 Task: Add Sprouts Original Apple Sauce Cups to the cart.
Action: Mouse moved to (18, 79)
Screenshot: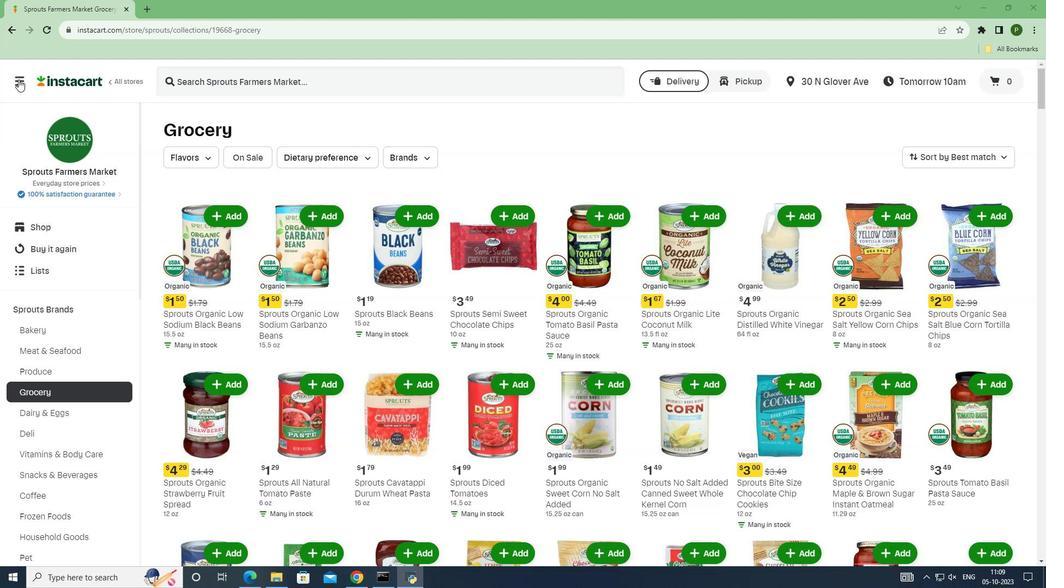 
Action: Mouse pressed left at (18, 79)
Screenshot: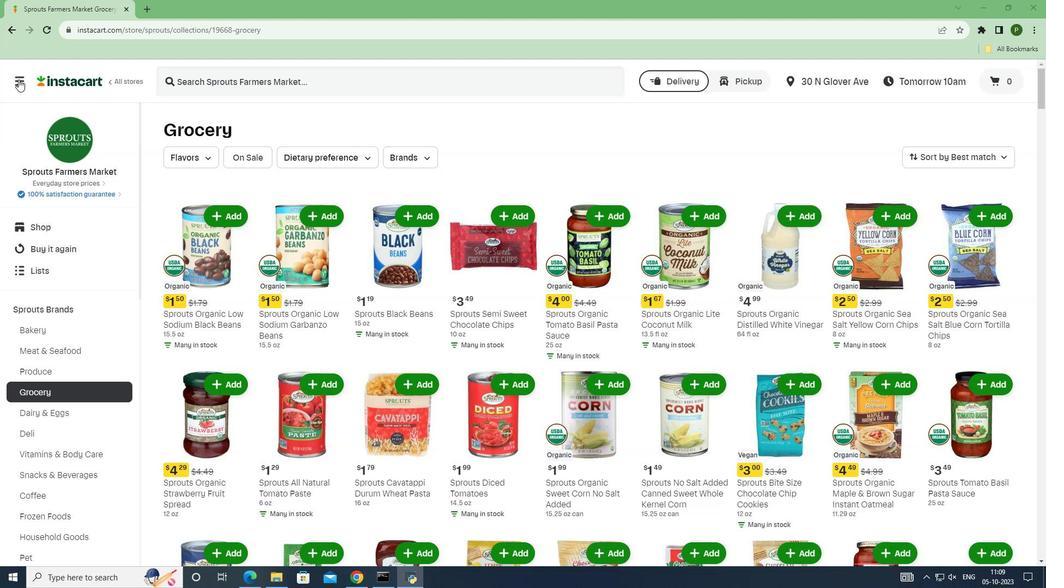 
Action: Mouse moved to (25, 301)
Screenshot: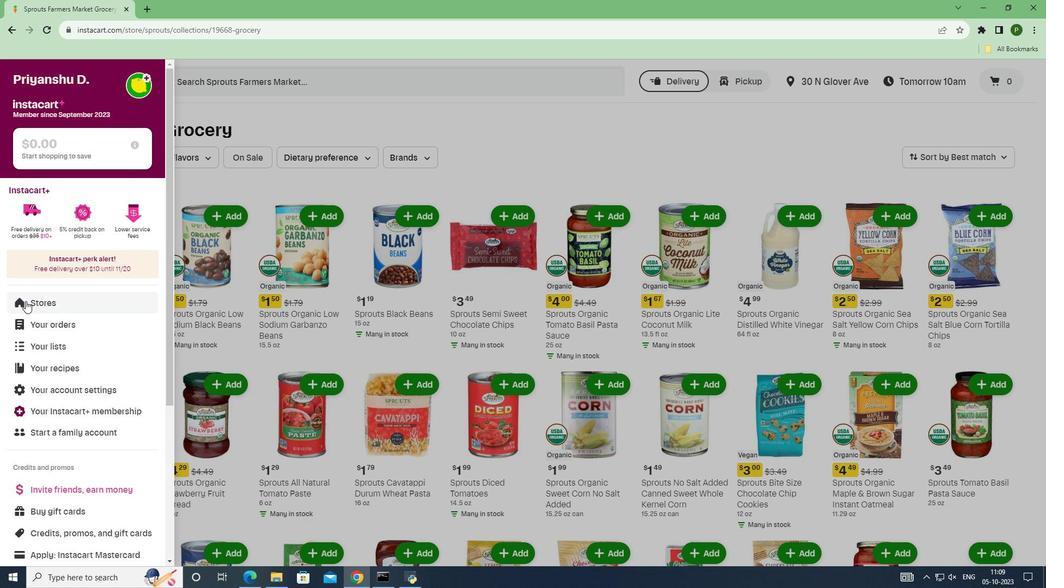 
Action: Mouse pressed left at (25, 301)
Screenshot: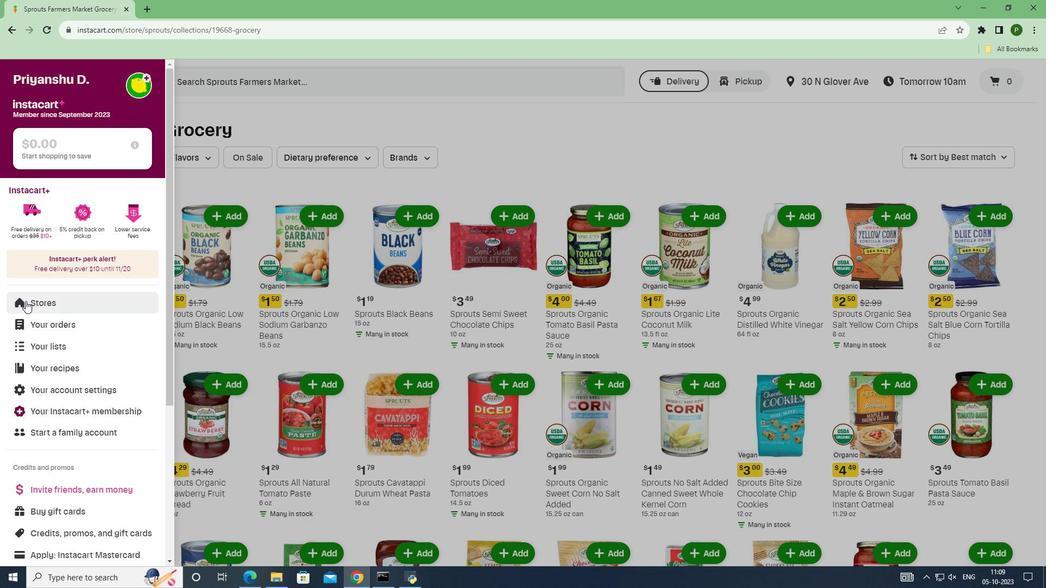 
Action: Mouse moved to (250, 125)
Screenshot: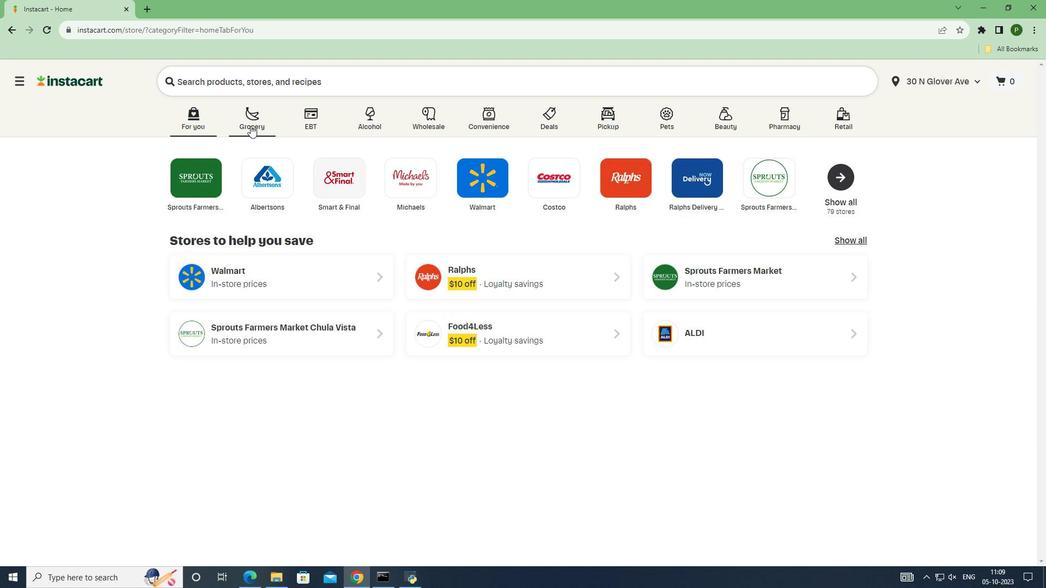 
Action: Mouse pressed left at (250, 125)
Screenshot: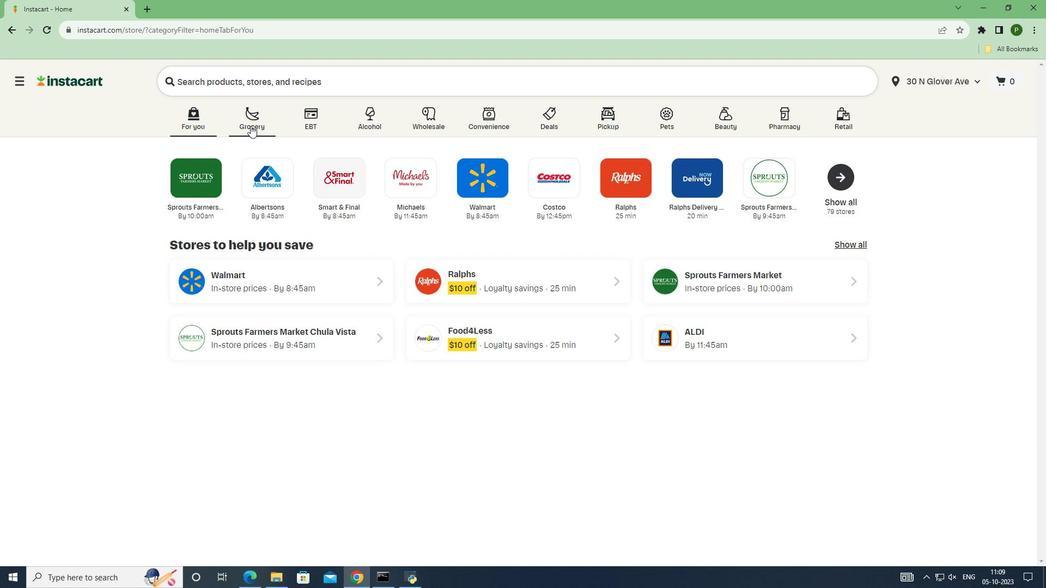 
Action: Mouse moved to (676, 251)
Screenshot: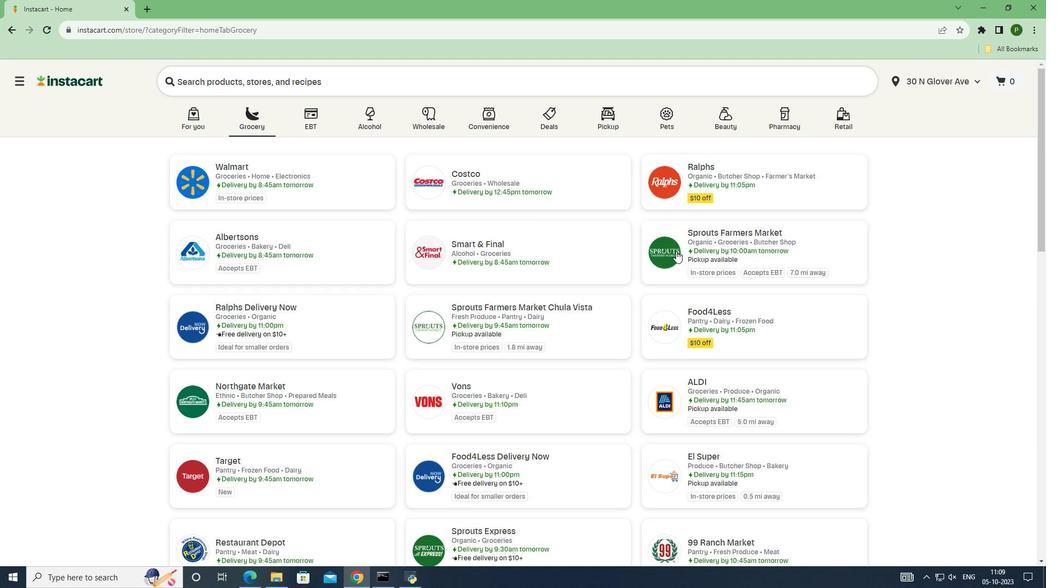 
Action: Mouse pressed left at (676, 251)
Screenshot: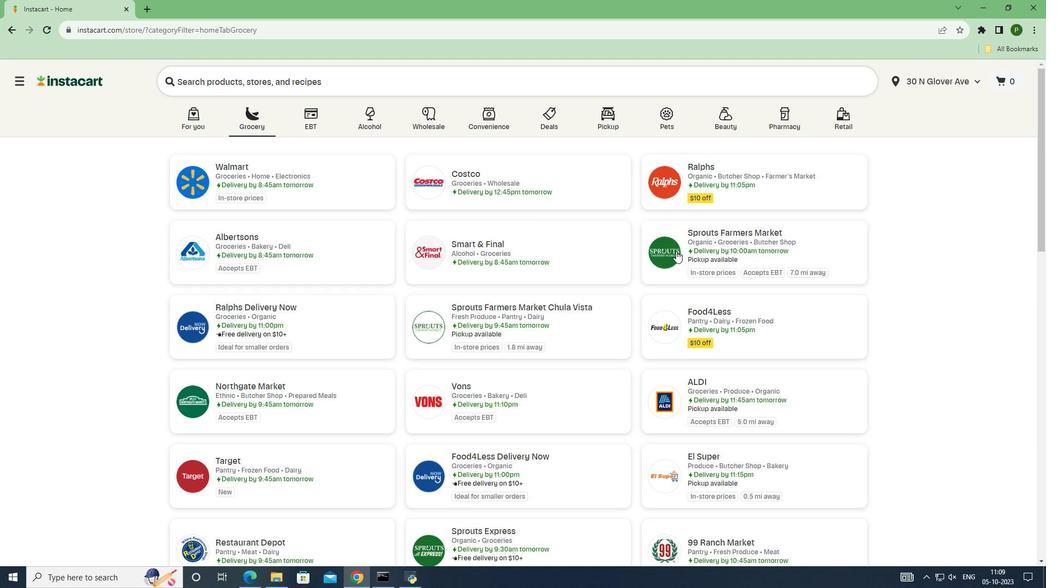 
Action: Mouse moved to (89, 312)
Screenshot: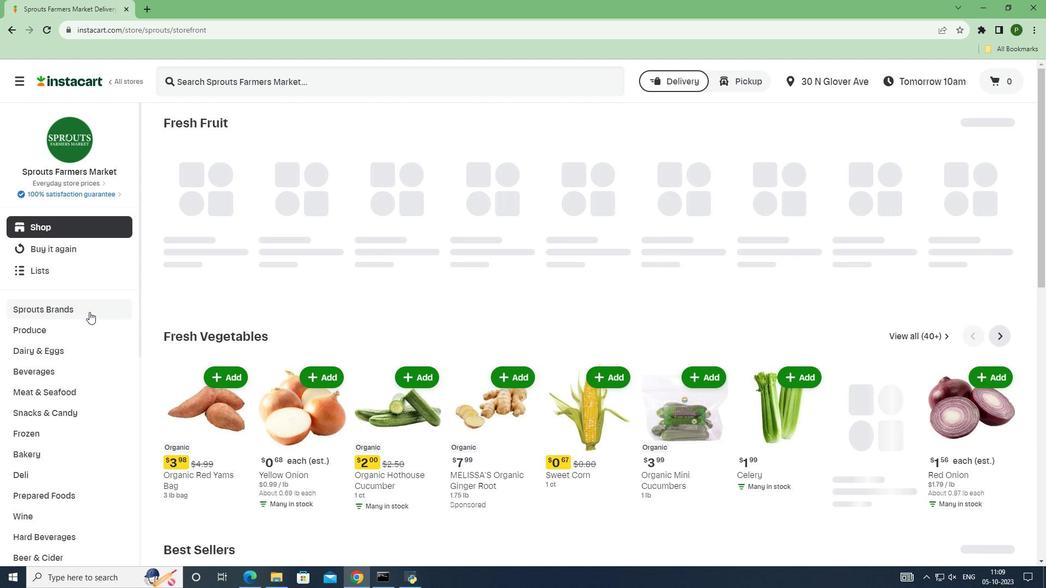 
Action: Mouse pressed left at (89, 312)
Screenshot: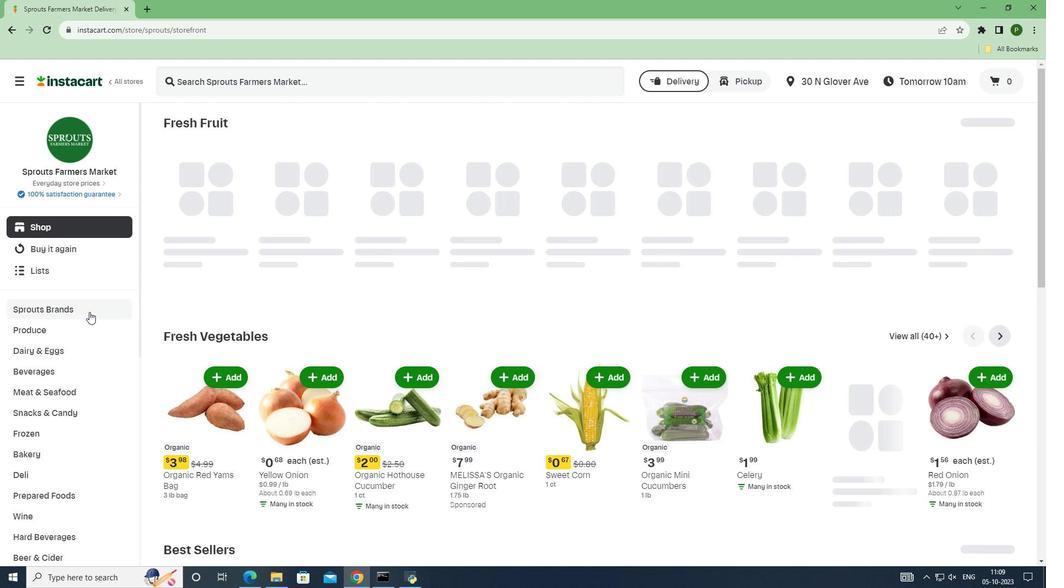 
Action: Mouse moved to (73, 399)
Screenshot: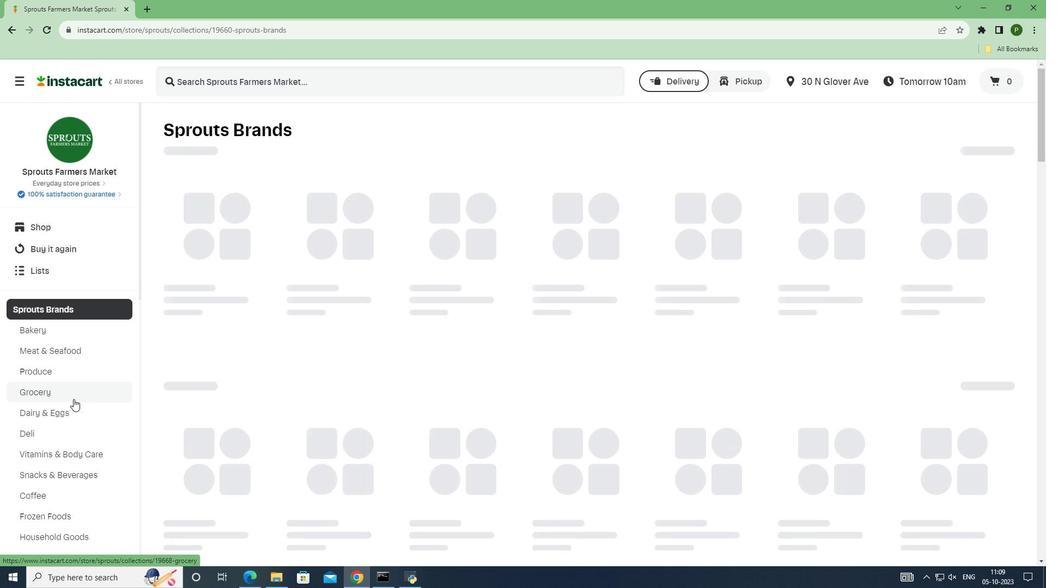 
Action: Mouse pressed left at (73, 399)
Screenshot: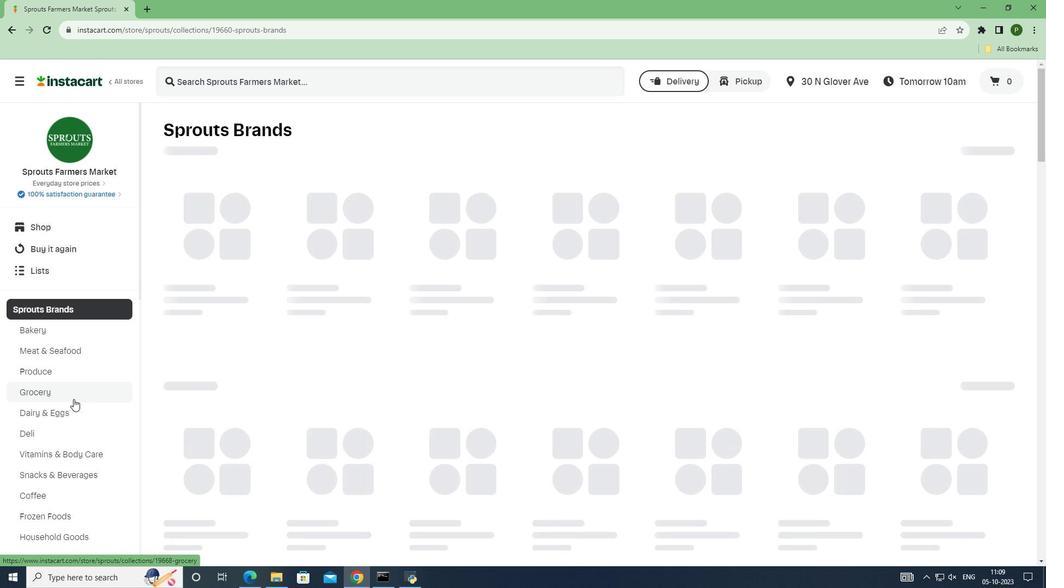 
Action: Mouse moved to (216, 246)
Screenshot: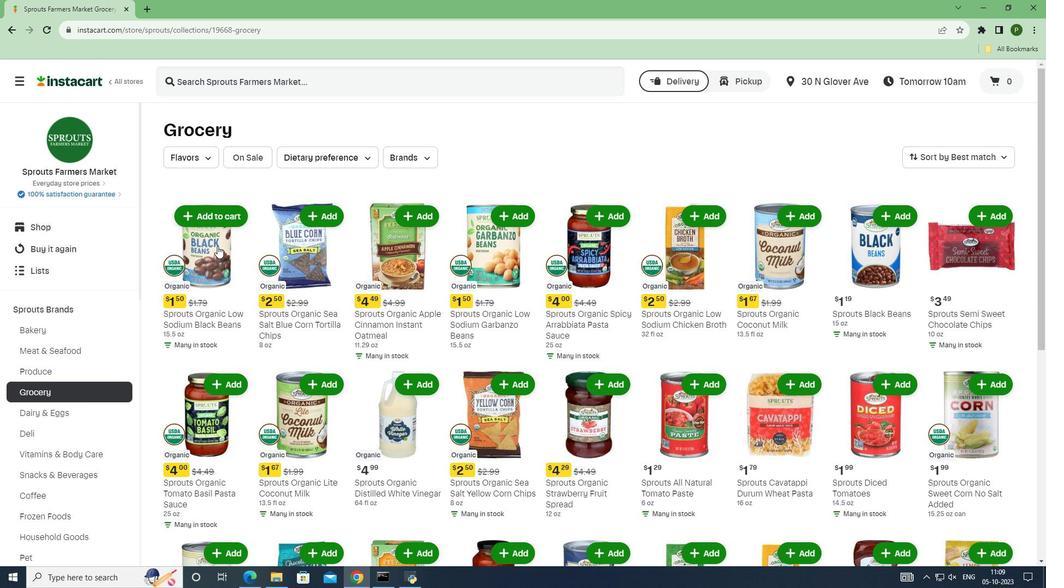 
Action: Mouse scrolled (216, 245) with delta (0, 0)
Screenshot: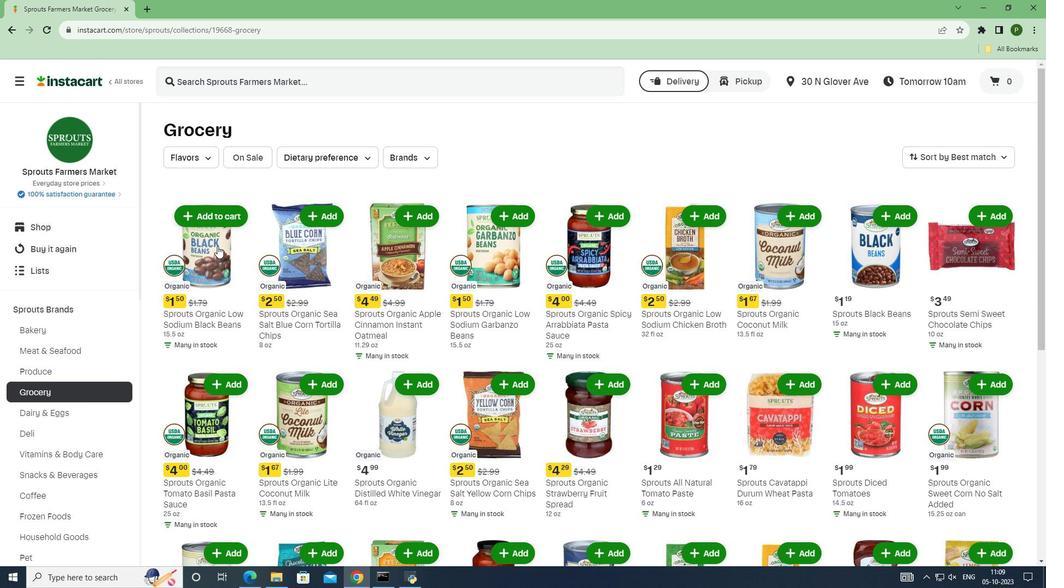 
Action: Mouse moved to (218, 247)
Screenshot: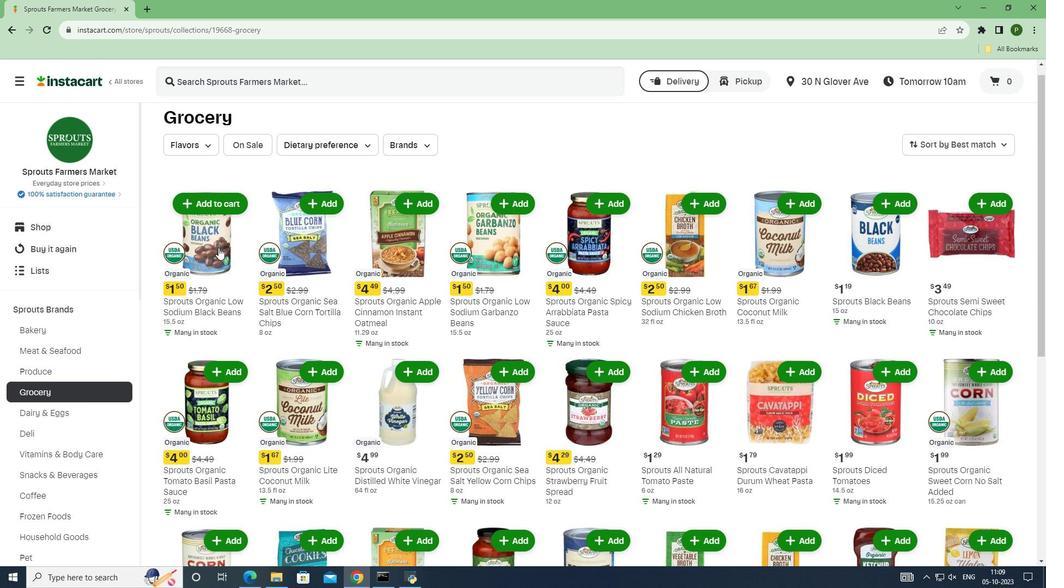 
Action: Mouse scrolled (218, 247) with delta (0, 0)
Screenshot: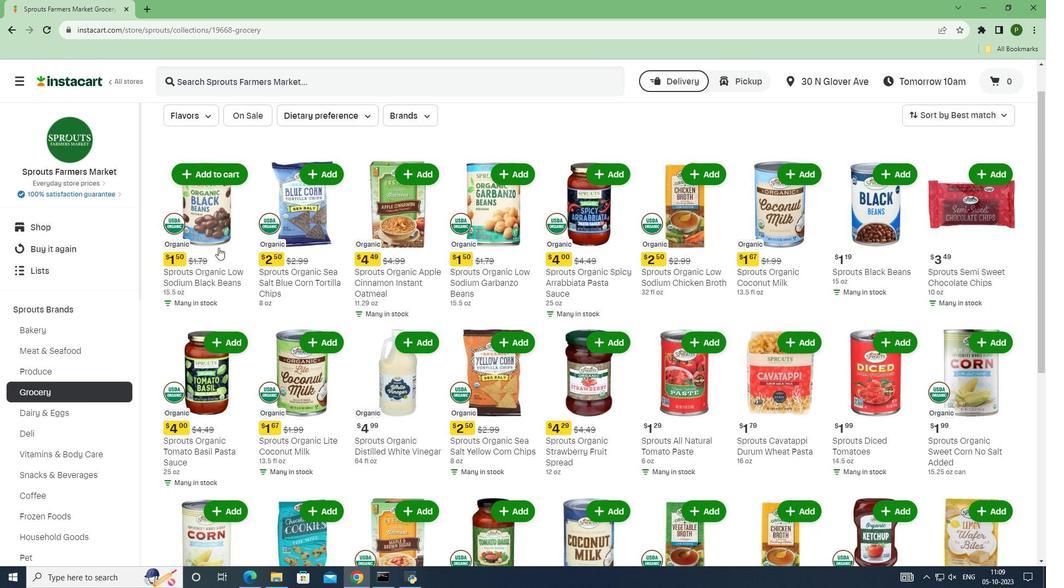 
Action: Mouse moved to (260, 264)
Screenshot: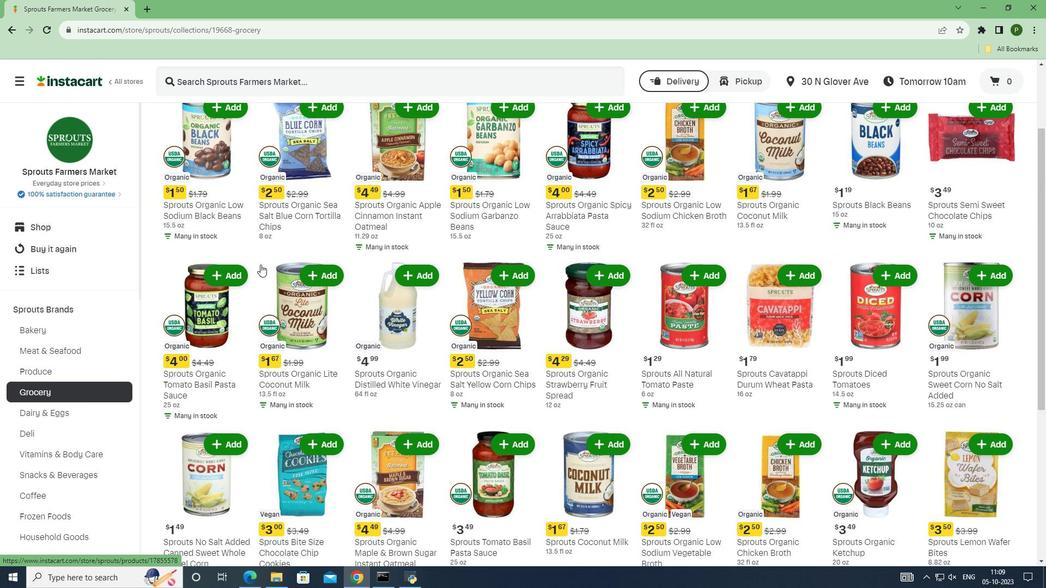 
Action: Mouse scrolled (260, 264) with delta (0, 0)
Screenshot: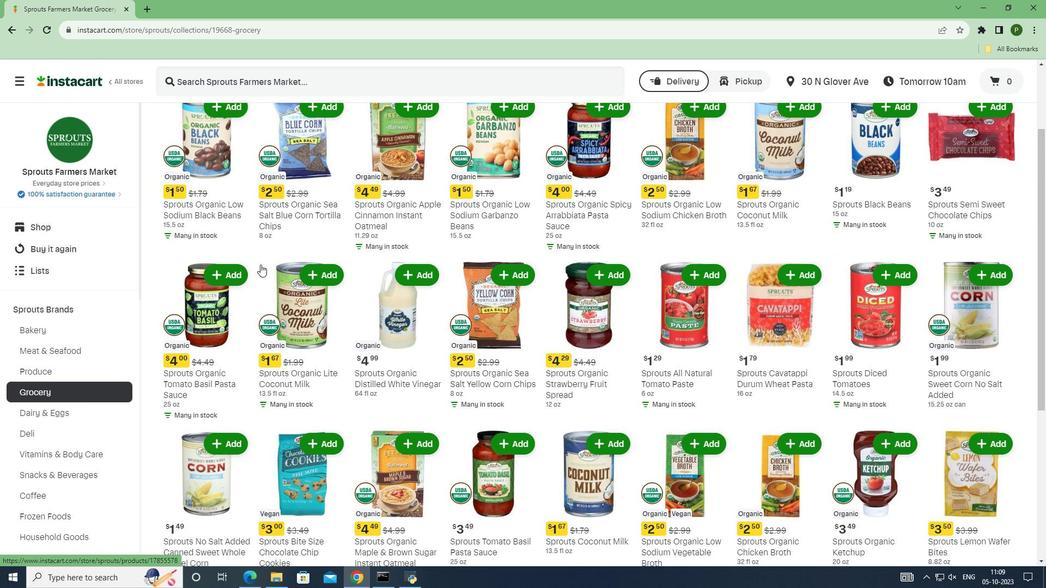 
Action: Mouse scrolled (260, 264) with delta (0, 0)
Screenshot: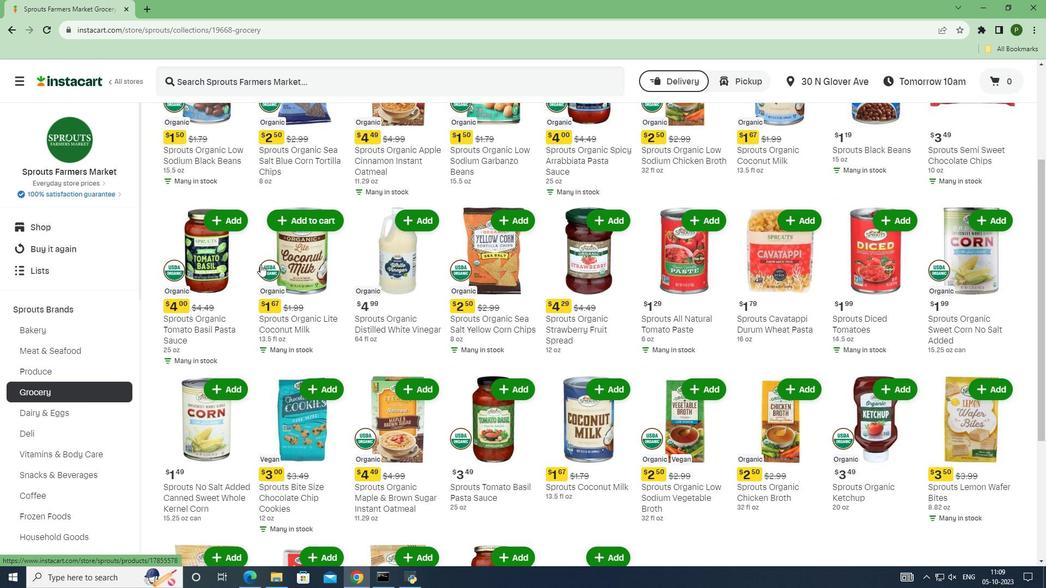 
Action: Mouse scrolled (260, 264) with delta (0, 0)
Screenshot: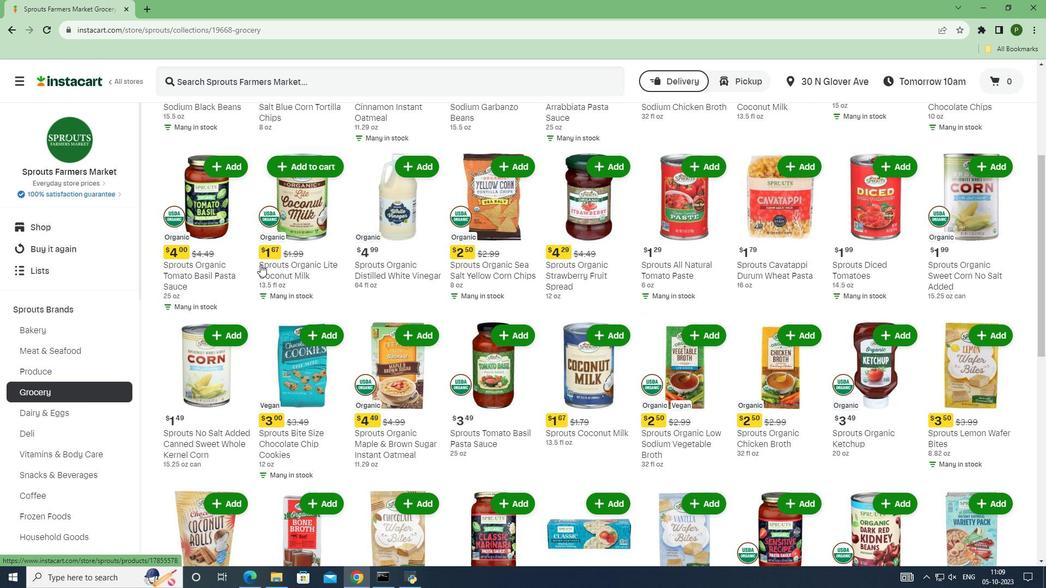 
Action: Mouse moved to (260, 264)
Screenshot: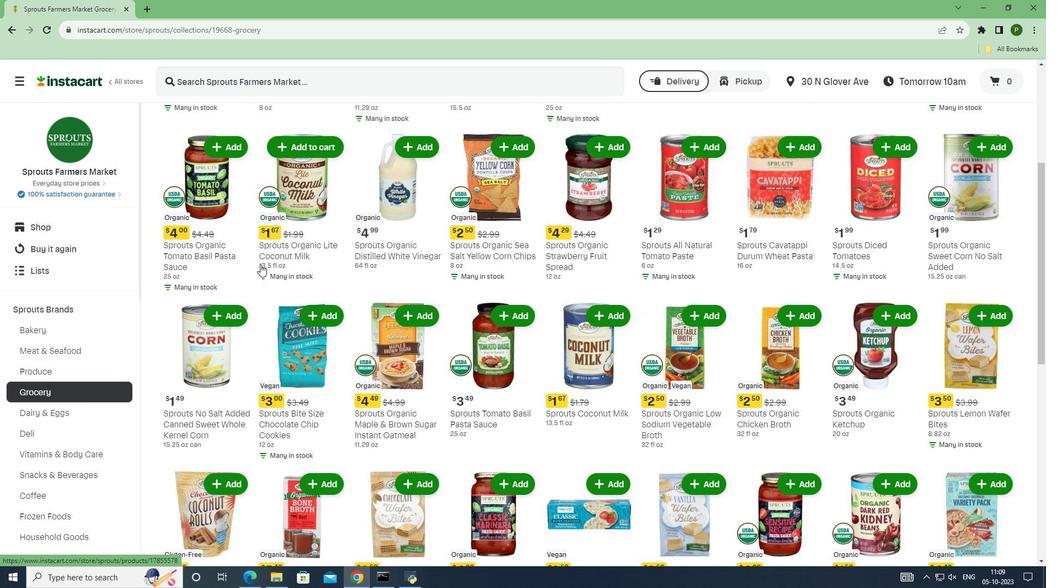 
Action: Mouse scrolled (260, 264) with delta (0, 0)
Screenshot: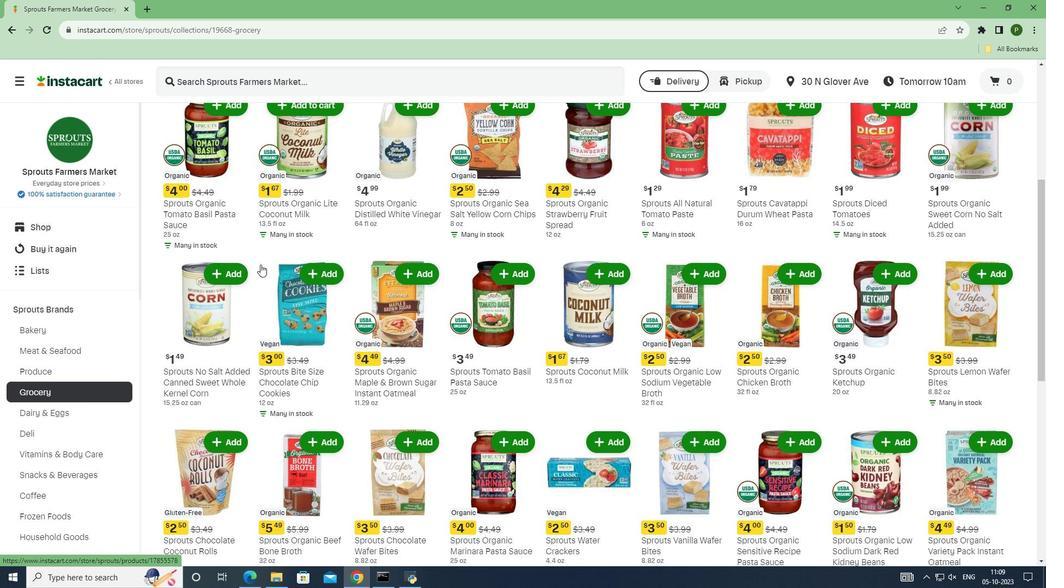 
Action: Mouse scrolled (260, 264) with delta (0, 0)
Screenshot: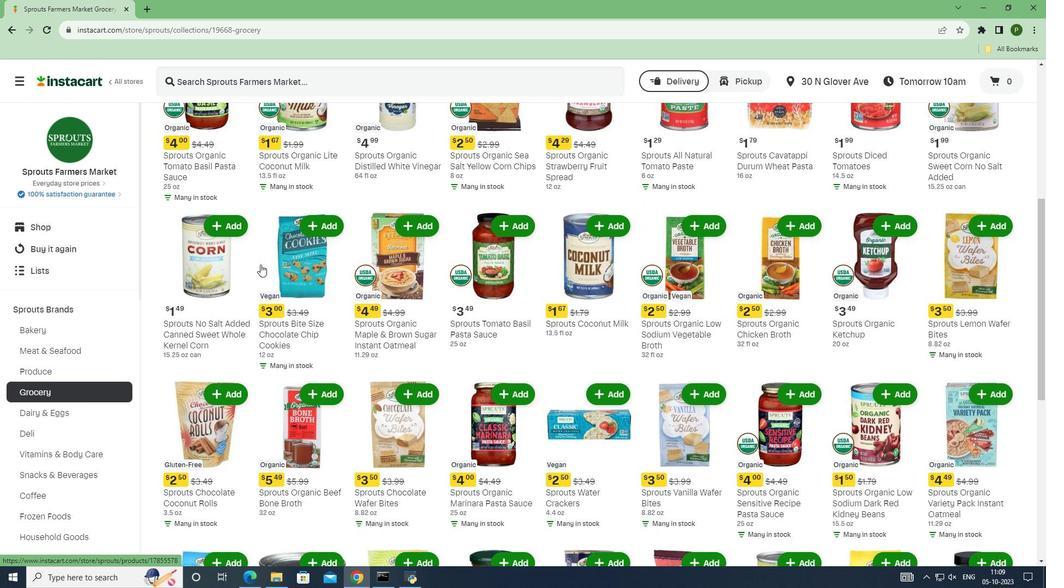 
Action: Mouse scrolled (260, 264) with delta (0, 0)
Screenshot: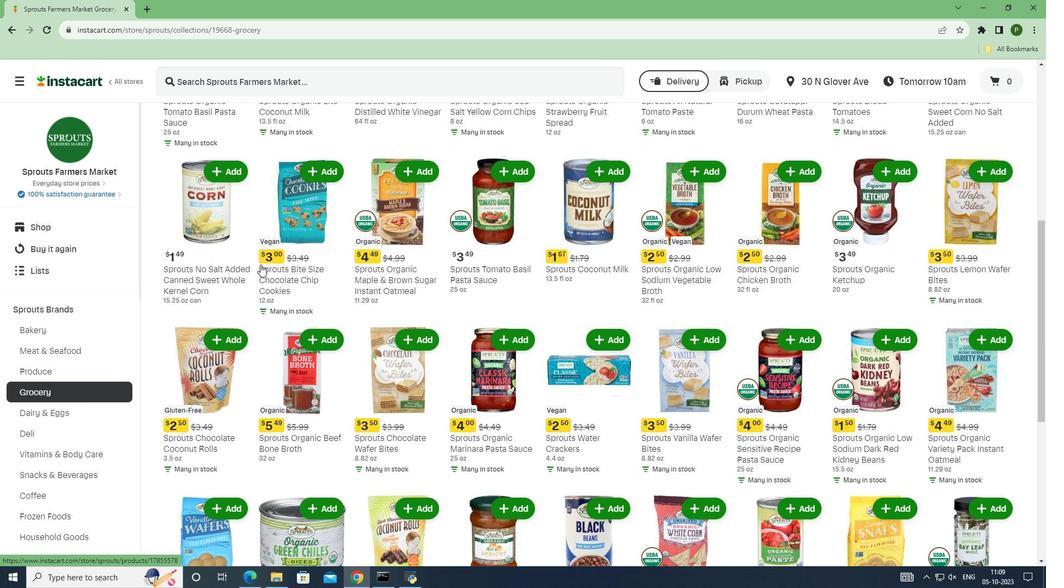 
Action: Mouse scrolled (260, 264) with delta (0, 0)
Screenshot: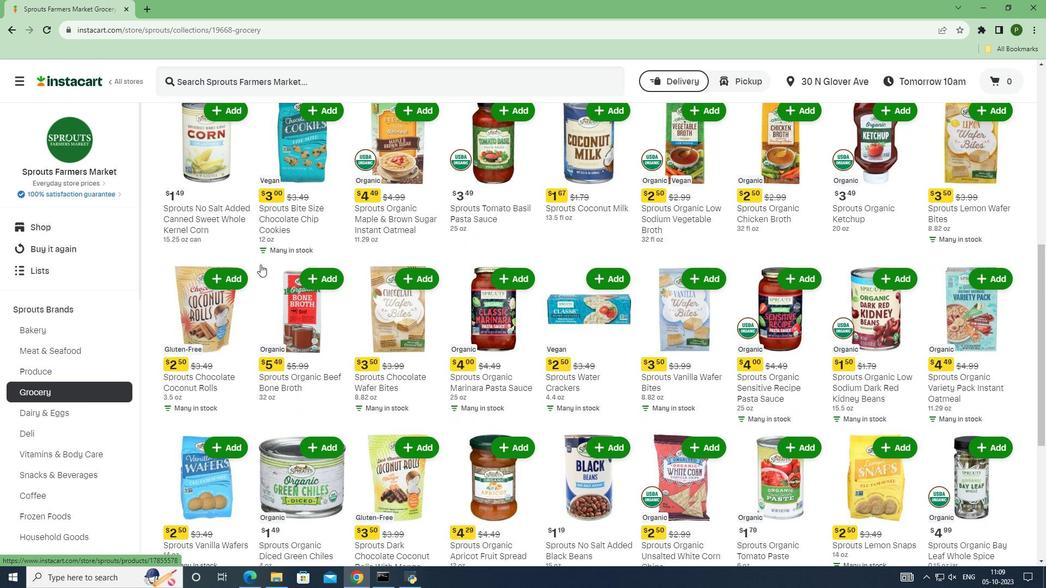 
Action: Mouse scrolled (260, 264) with delta (0, 0)
Screenshot: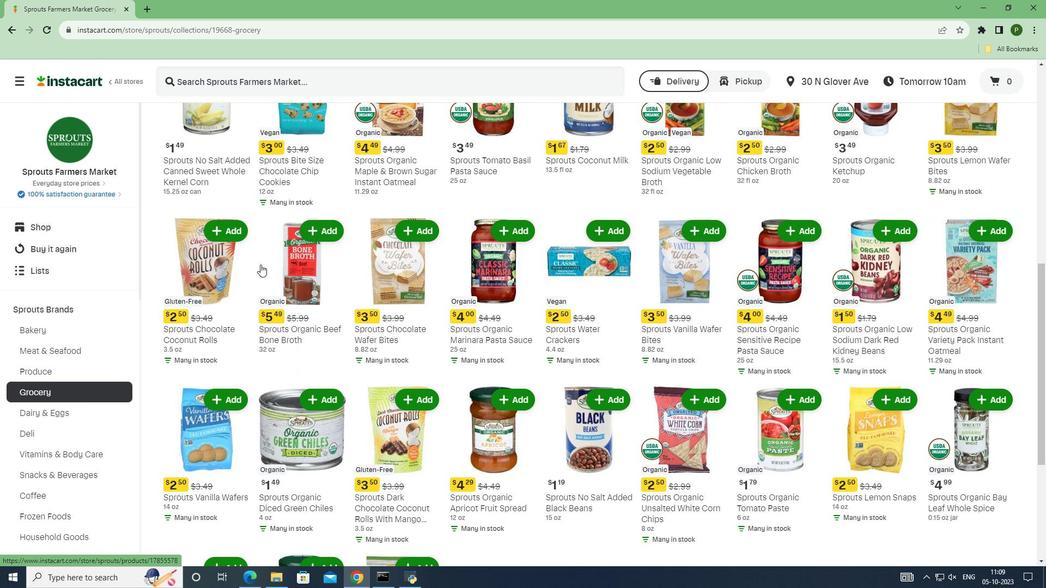 
Action: Mouse scrolled (260, 264) with delta (0, 0)
Screenshot: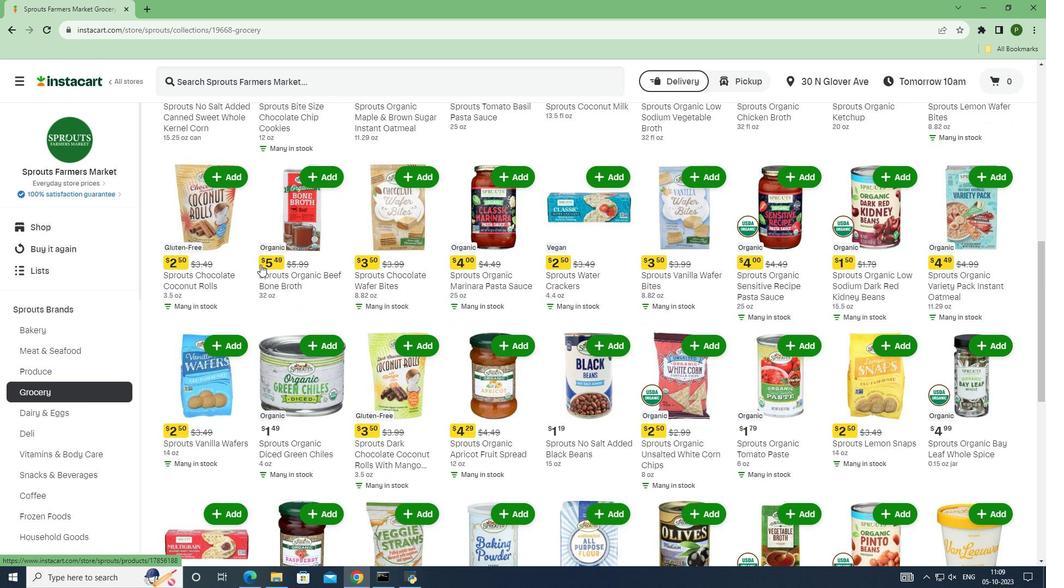 
Action: Mouse scrolled (260, 264) with delta (0, 0)
Screenshot: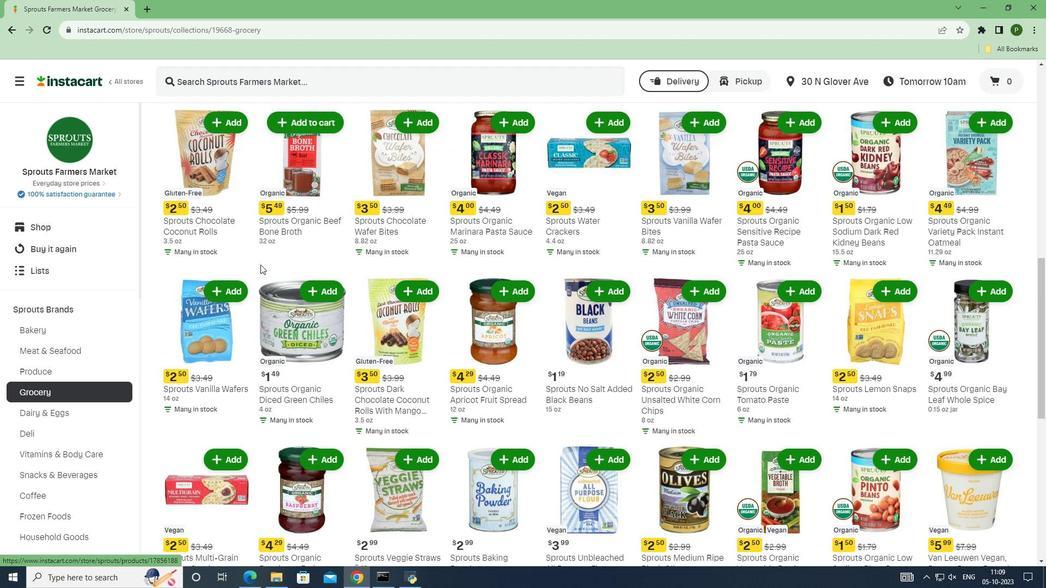 
Action: Mouse scrolled (260, 264) with delta (0, 0)
Screenshot: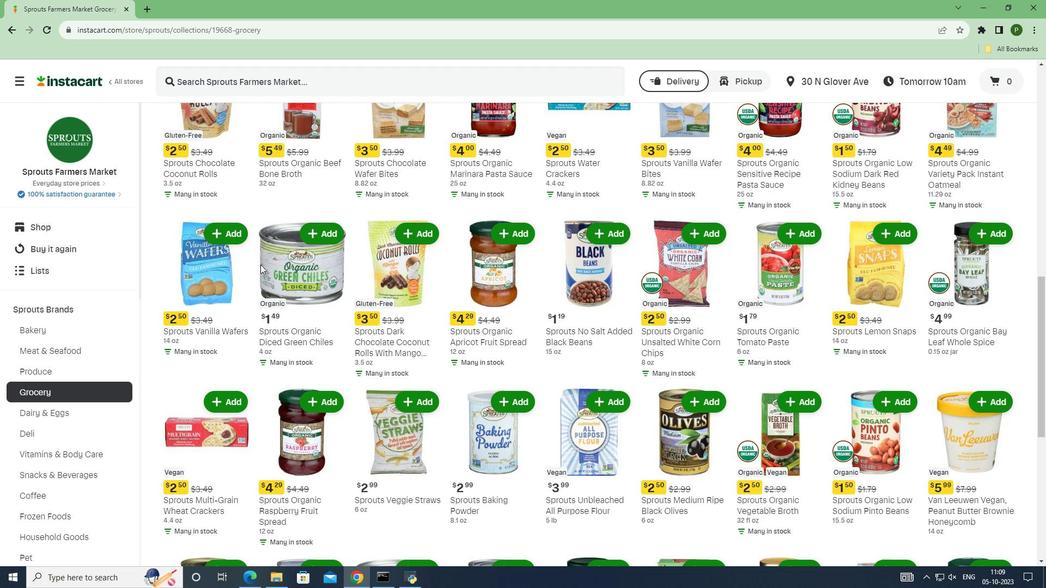 
Action: Mouse scrolled (260, 264) with delta (0, 0)
Screenshot: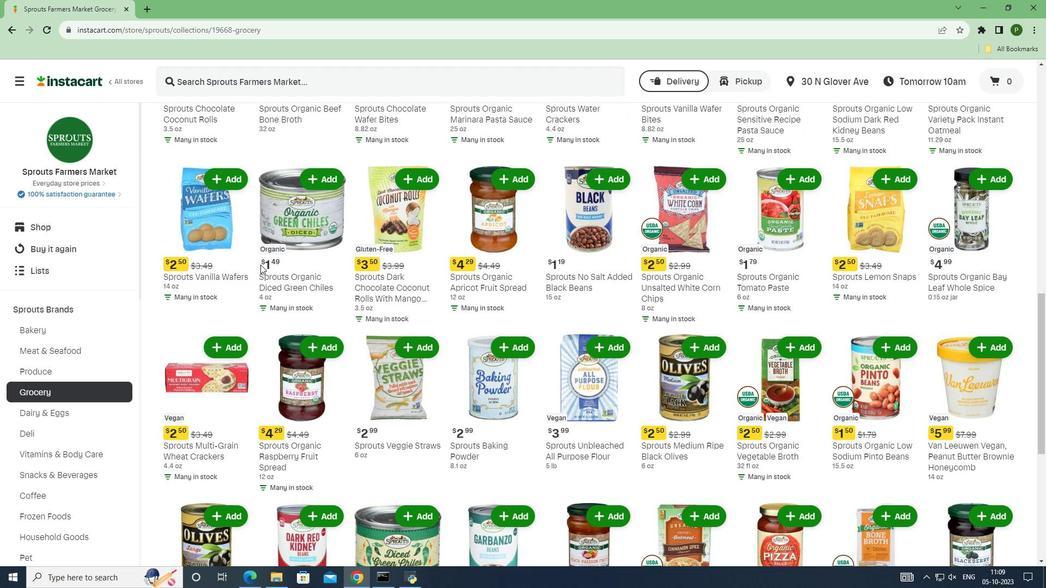 
Action: Mouse scrolled (260, 264) with delta (0, 0)
Screenshot: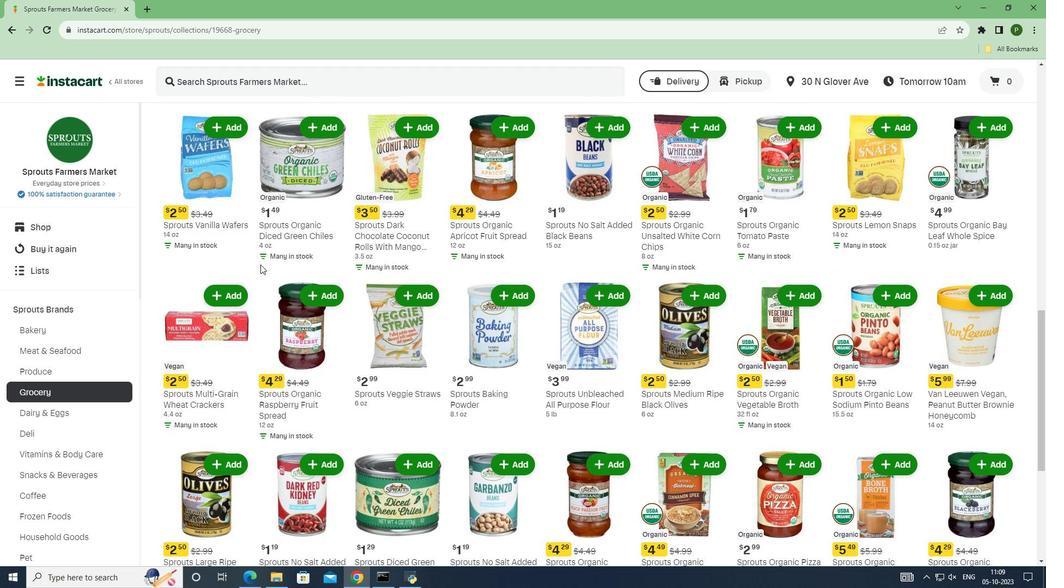 
Action: Mouse scrolled (260, 264) with delta (0, 0)
Screenshot: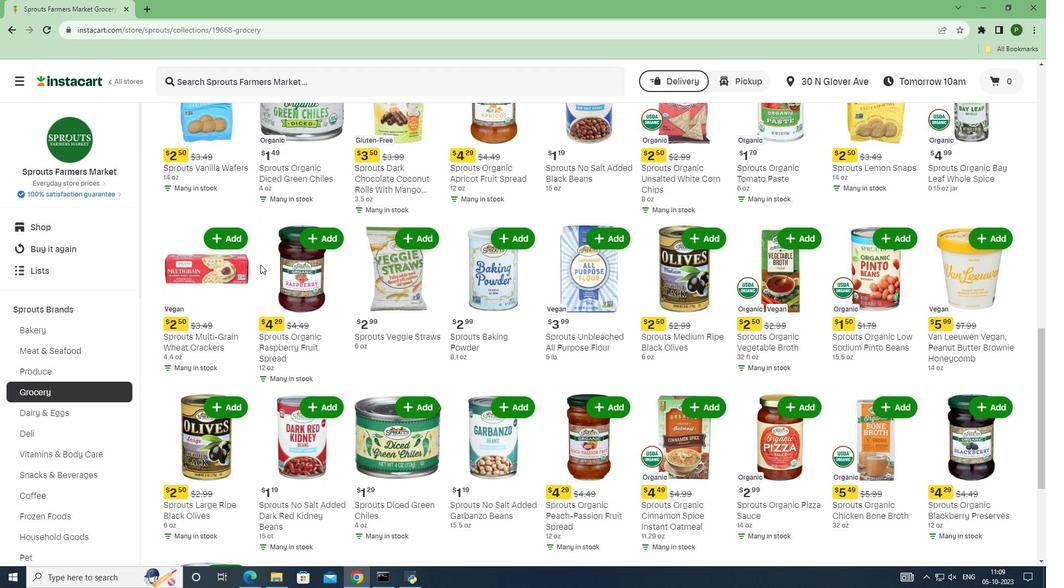
Action: Mouse scrolled (260, 264) with delta (0, 0)
Screenshot: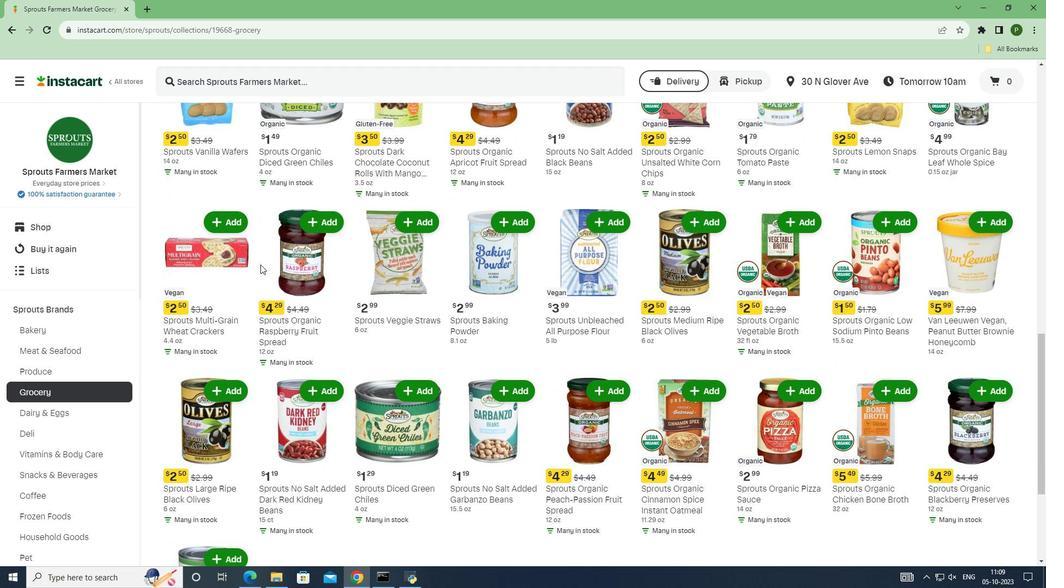 
Action: Mouse scrolled (260, 264) with delta (0, 0)
Screenshot: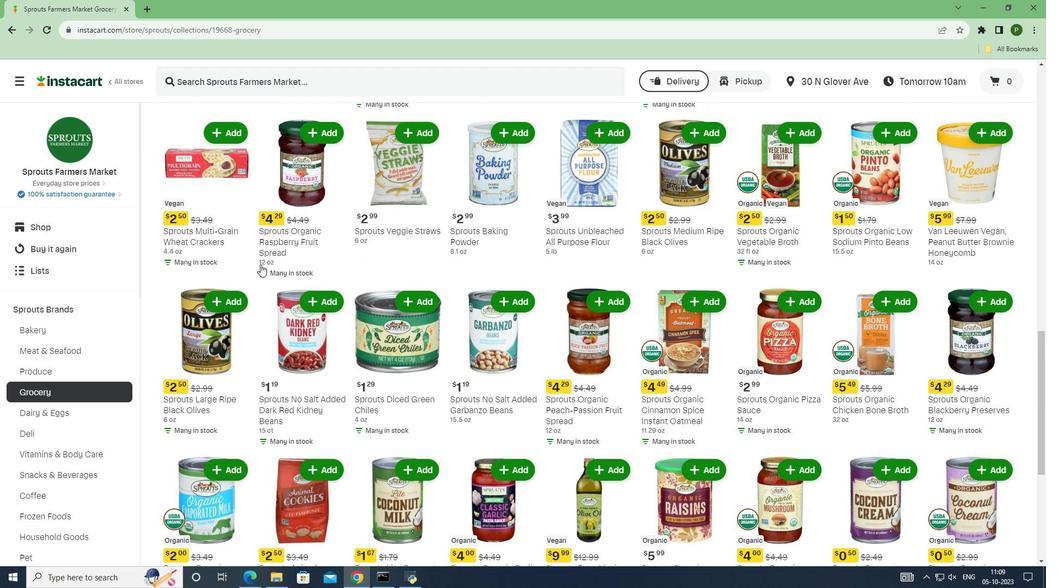 
Action: Mouse scrolled (260, 264) with delta (0, 0)
Screenshot: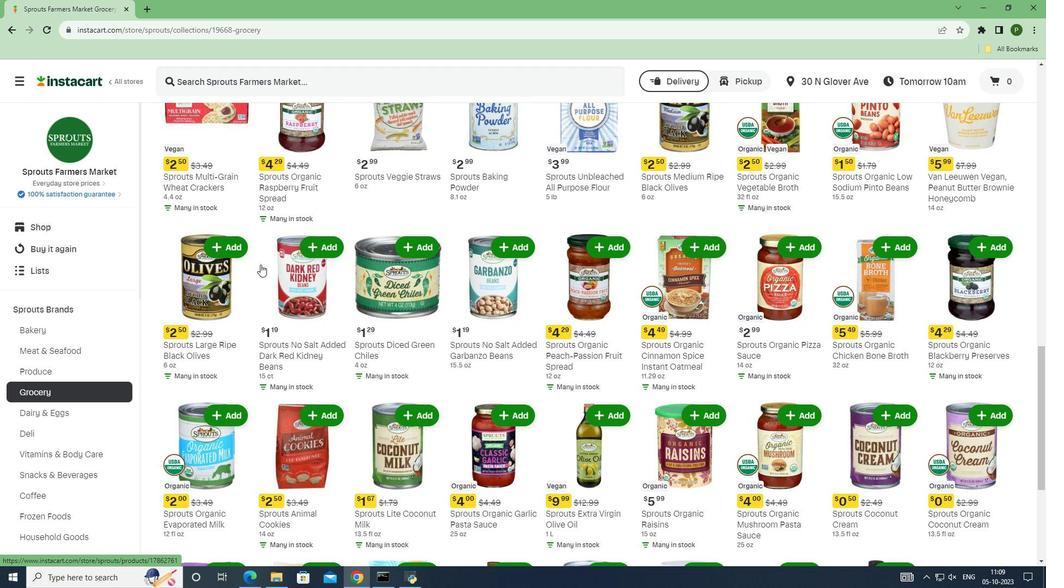 
Action: Mouse scrolled (260, 264) with delta (0, 0)
Screenshot: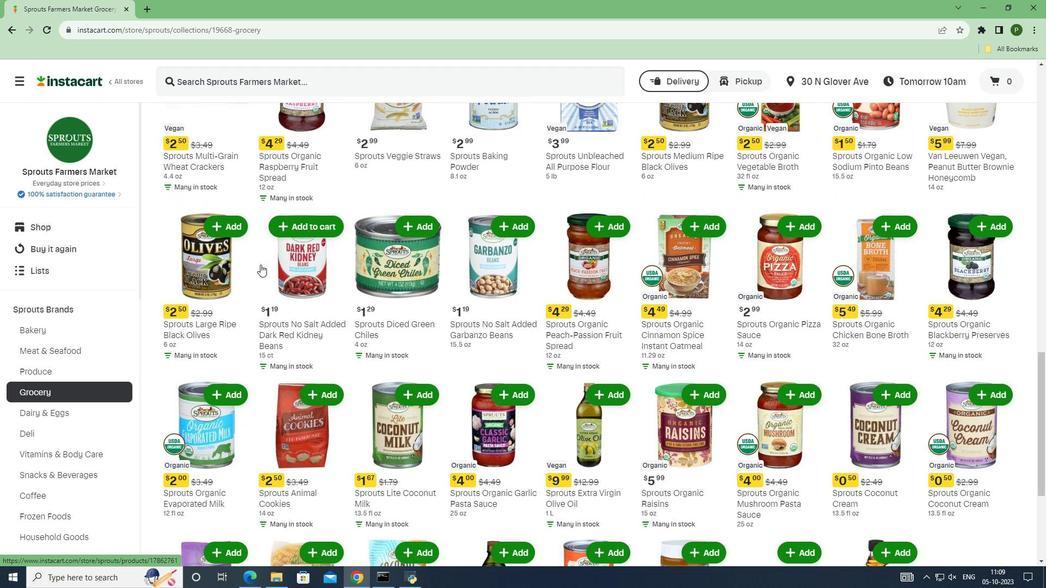 
Action: Mouse scrolled (260, 264) with delta (0, 0)
Screenshot: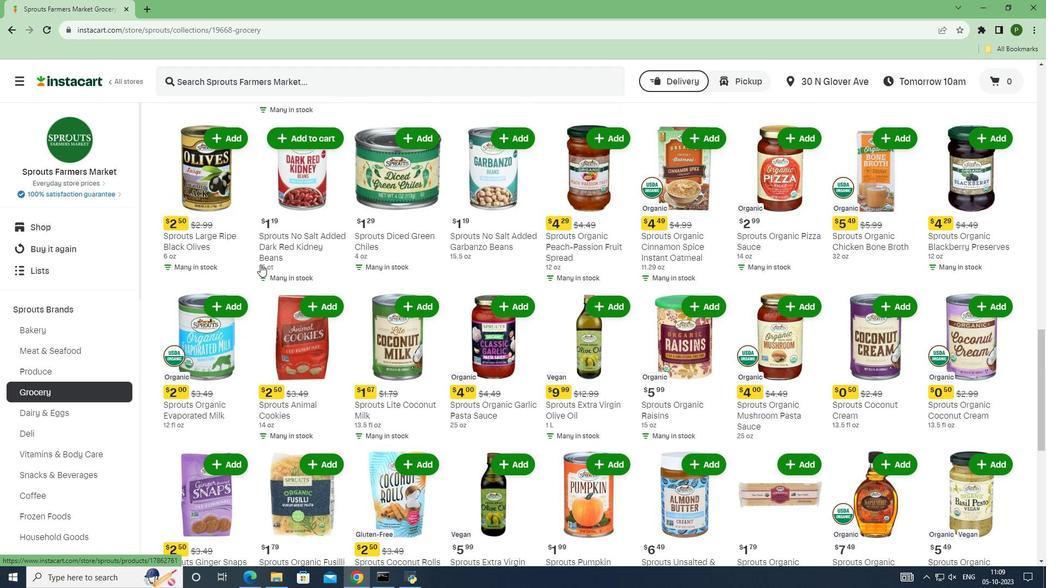 
Action: Mouse scrolled (260, 264) with delta (0, 0)
Screenshot: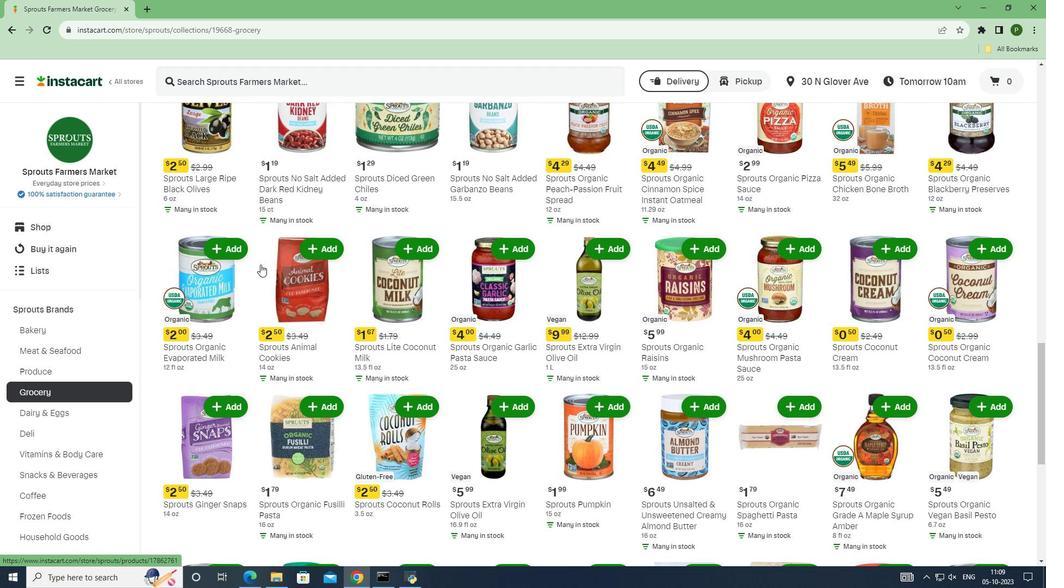 
Action: Mouse scrolled (260, 264) with delta (0, 0)
Screenshot: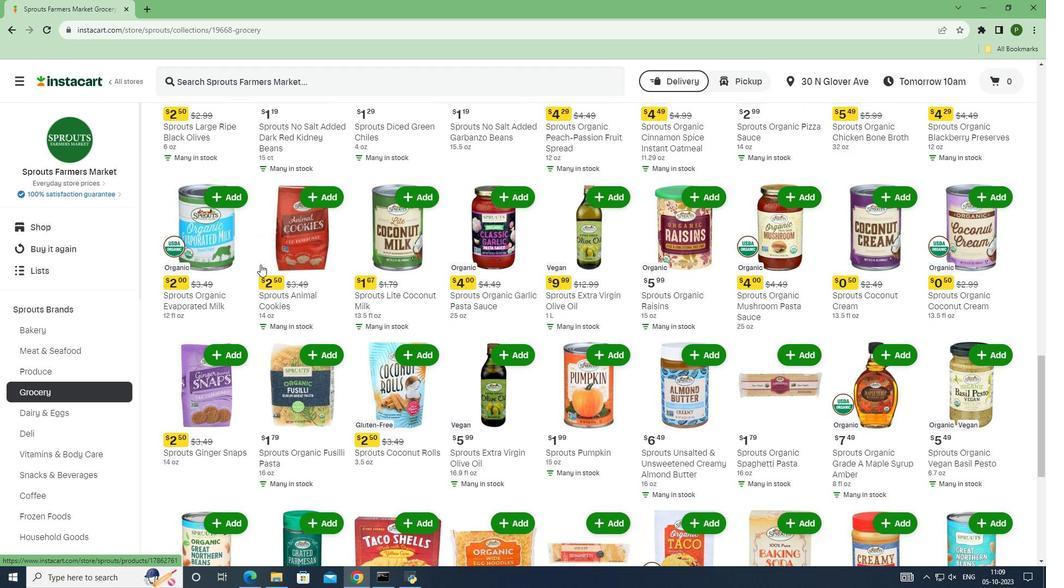 
Action: Mouse scrolled (260, 264) with delta (0, 0)
Screenshot: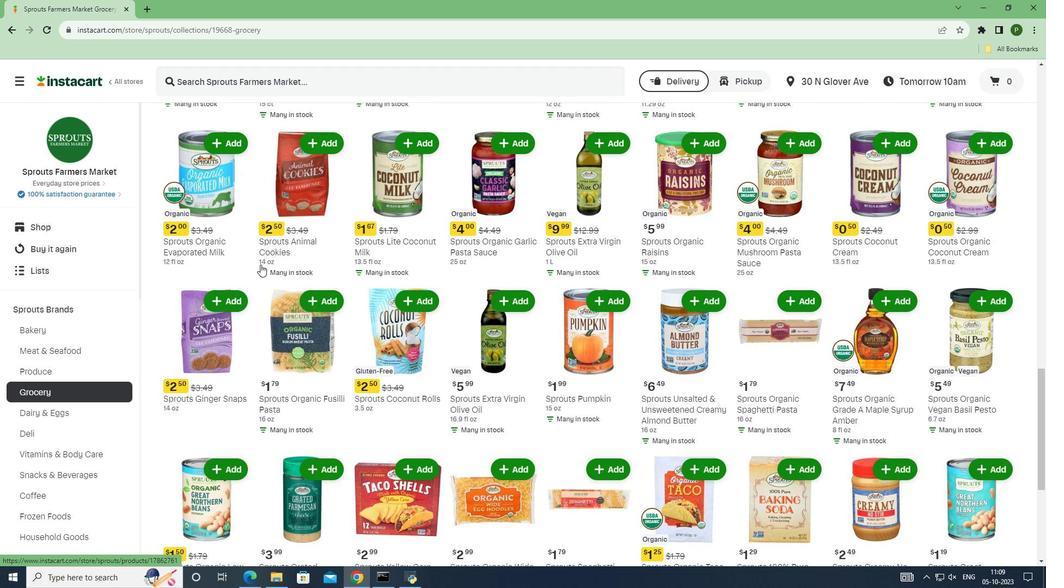 
Action: Mouse scrolled (260, 264) with delta (0, 0)
Screenshot: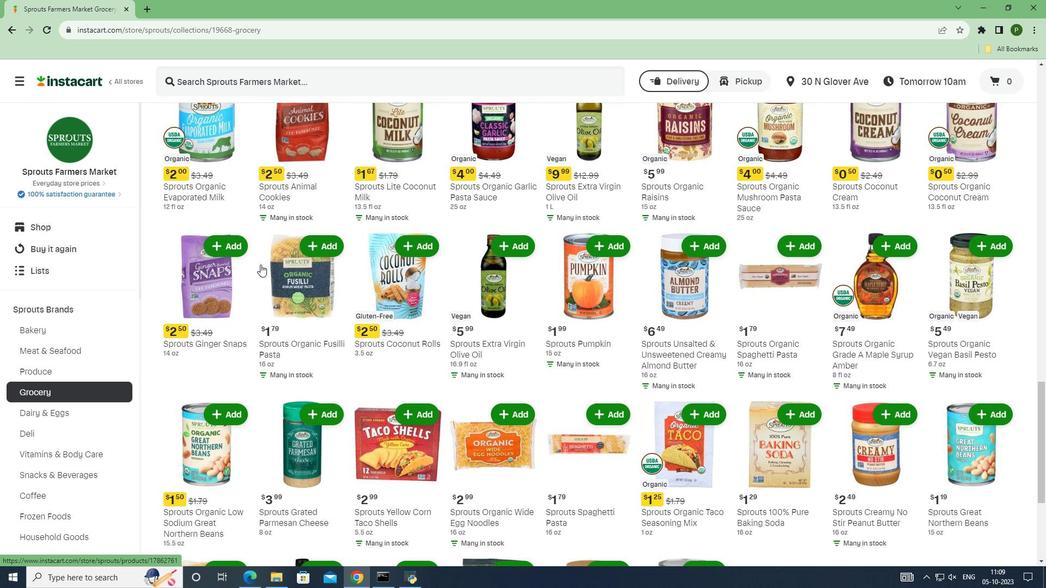 
Action: Mouse scrolled (260, 264) with delta (0, 0)
Screenshot: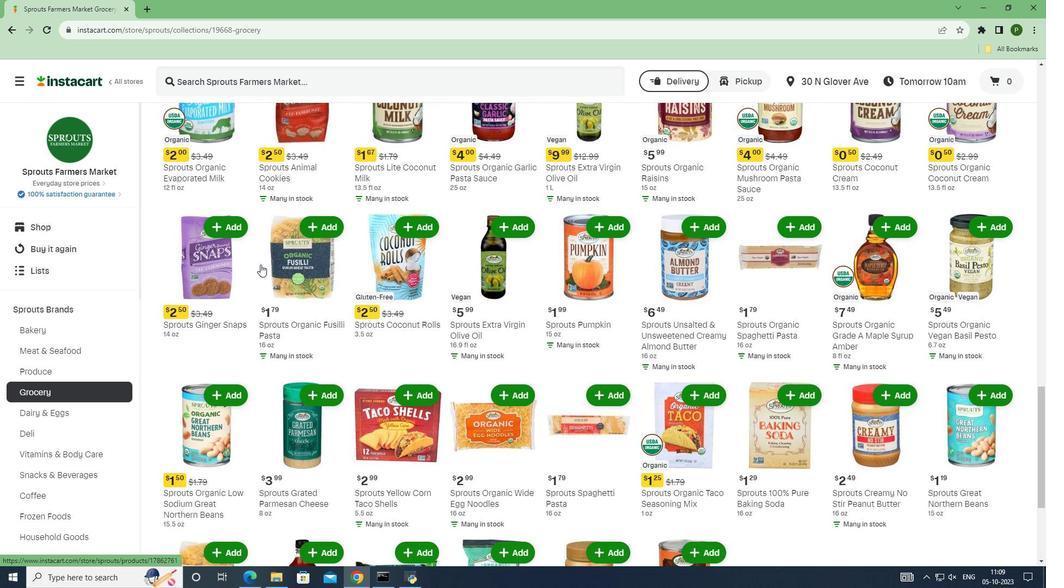 
Action: Mouse scrolled (260, 264) with delta (0, 0)
Screenshot: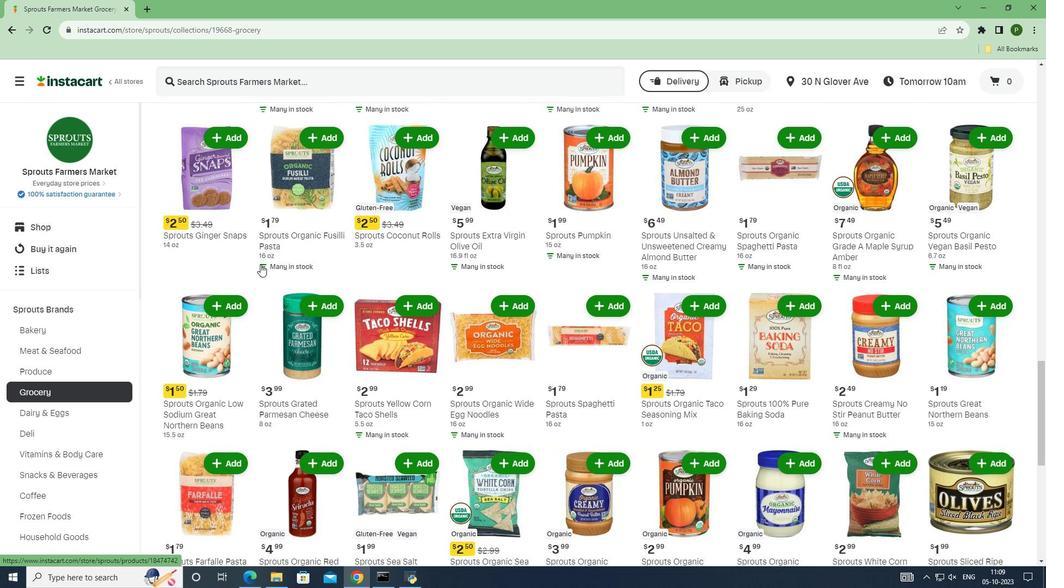 
Action: Mouse scrolled (260, 264) with delta (0, 0)
Screenshot: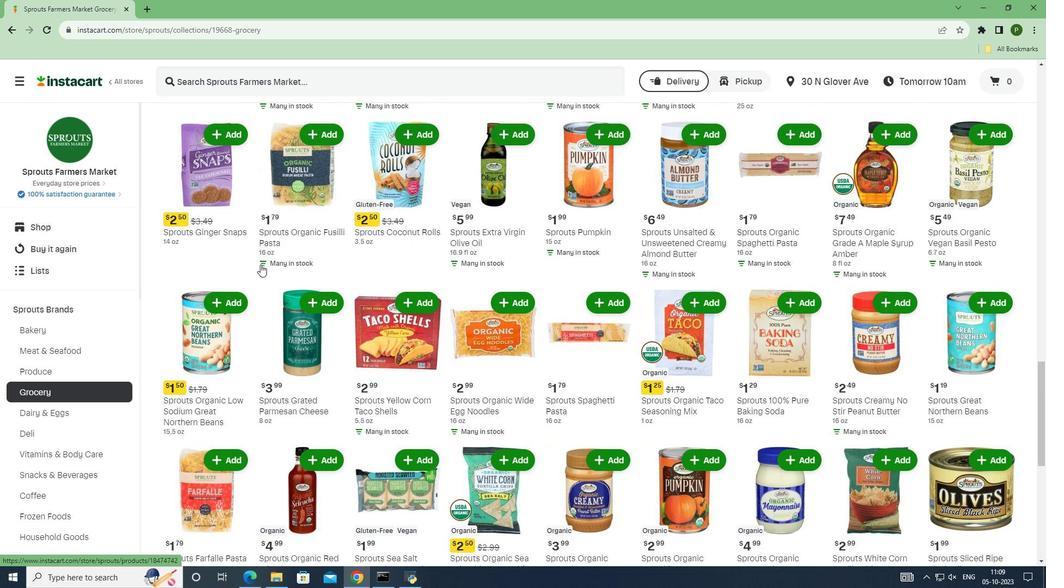 
Action: Mouse scrolled (260, 264) with delta (0, 0)
Screenshot: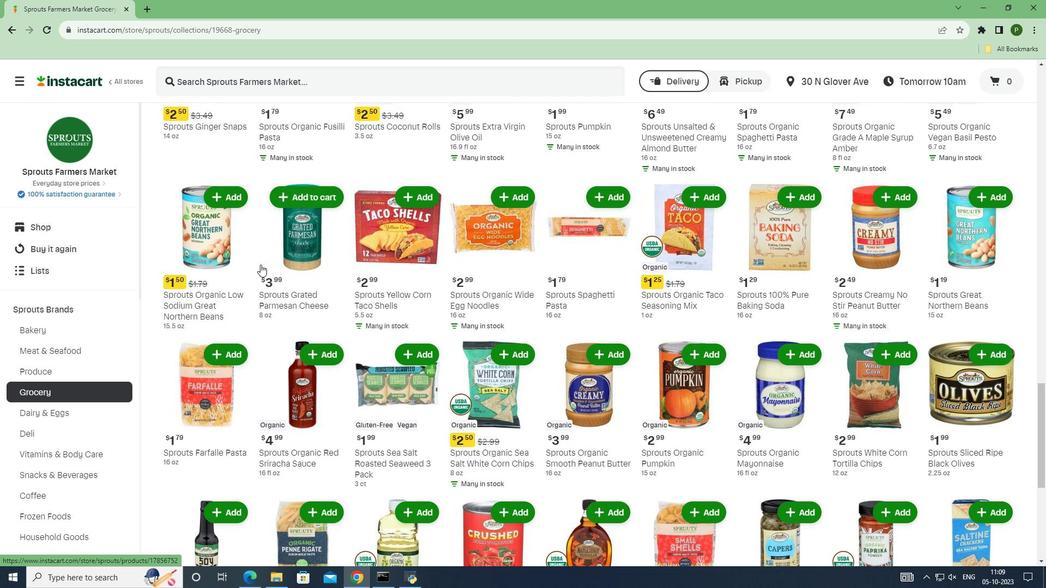 
Action: Mouse scrolled (260, 264) with delta (0, 0)
Screenshot: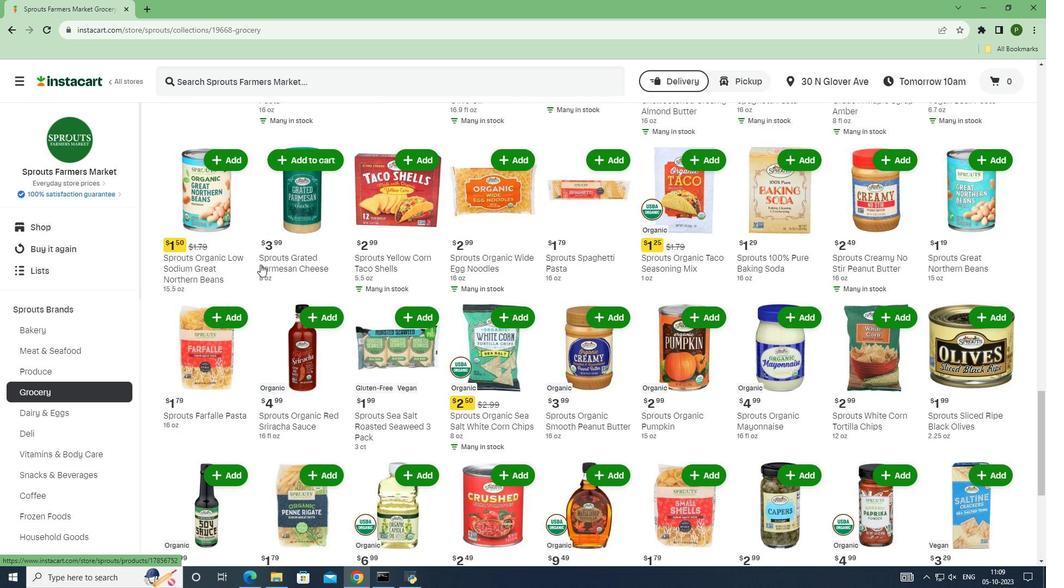 
Action: Mouse scrolled (260, 264) with delta (0, 0)
Screenshot: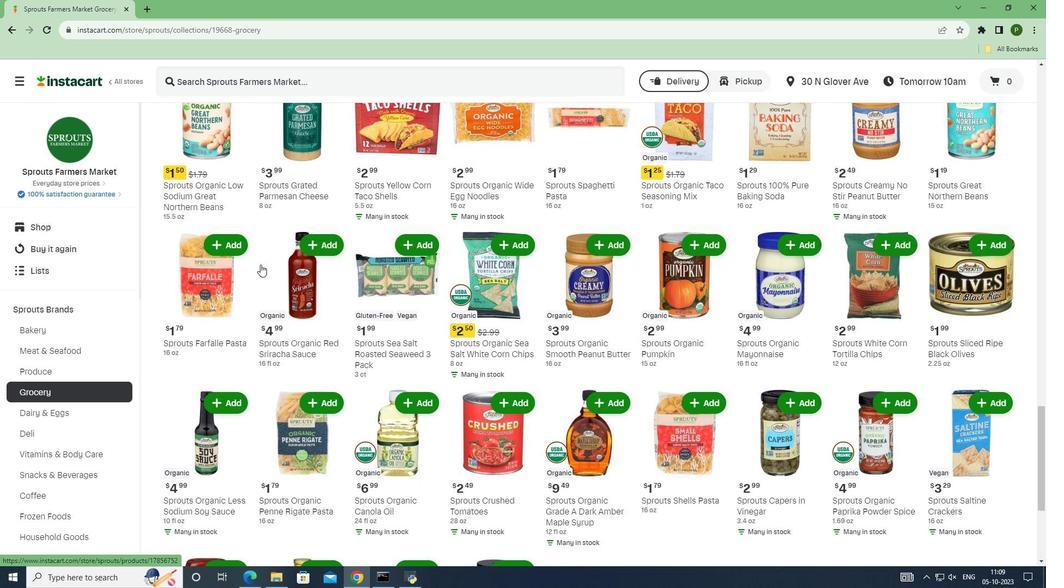 
Action: Mouse scrolled (260, 264) with delta (0, 0)
Screenshot: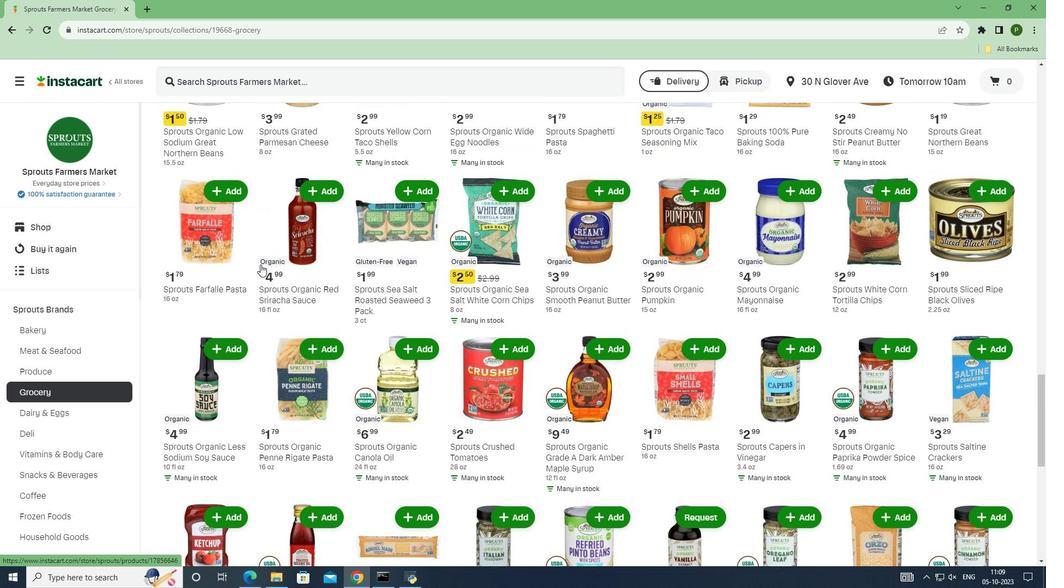
Action: Mouse scrolled (260, 264) with delta (0, 0)
Screenshot: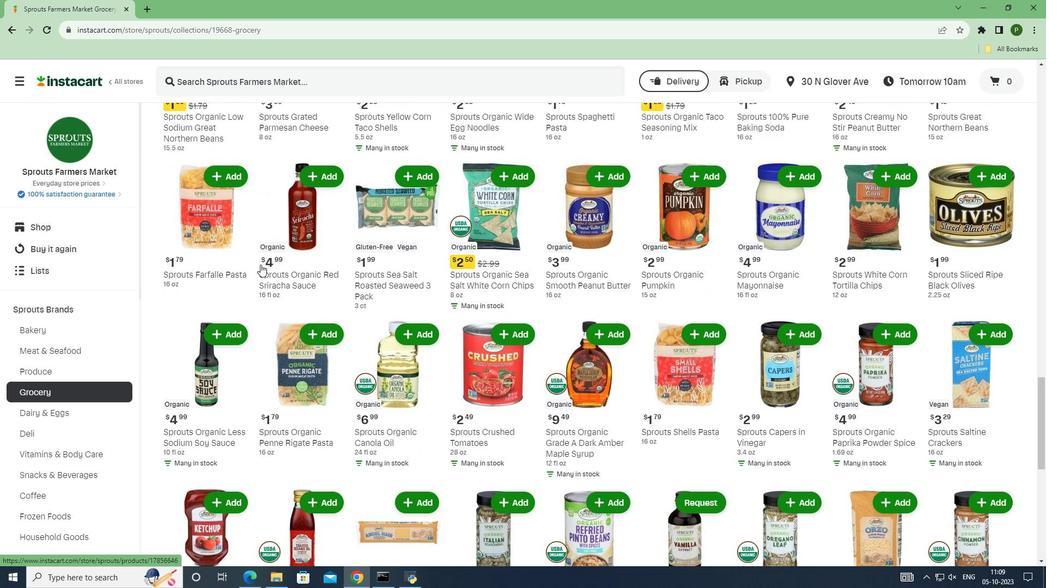 
Action: Mouse scrolled (260, 264) with delta (0, 0)
Screenshot: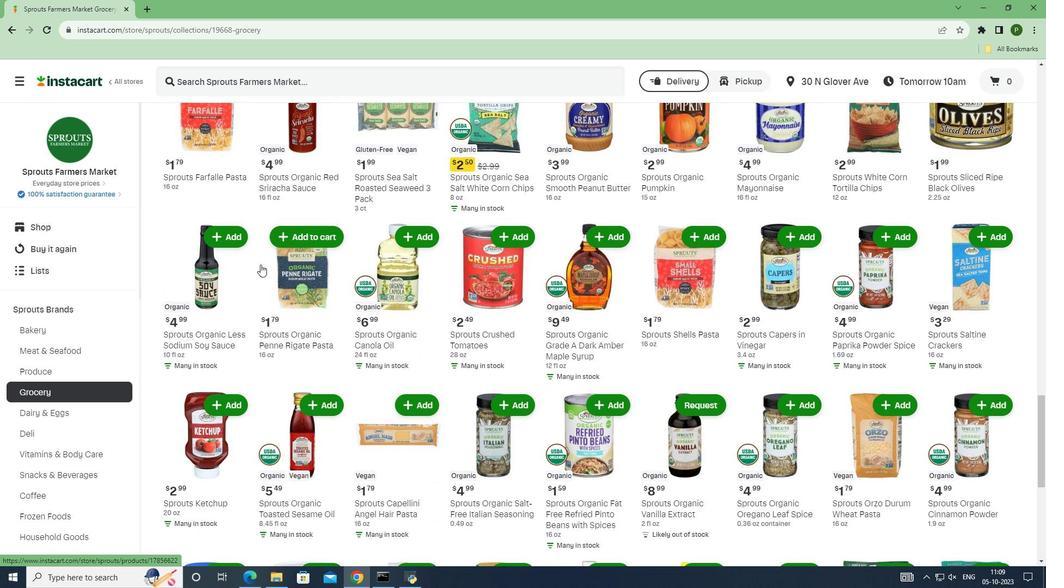 
Action: Mouse scrolled (260, 264) with delta (0, 0)
Screenshot: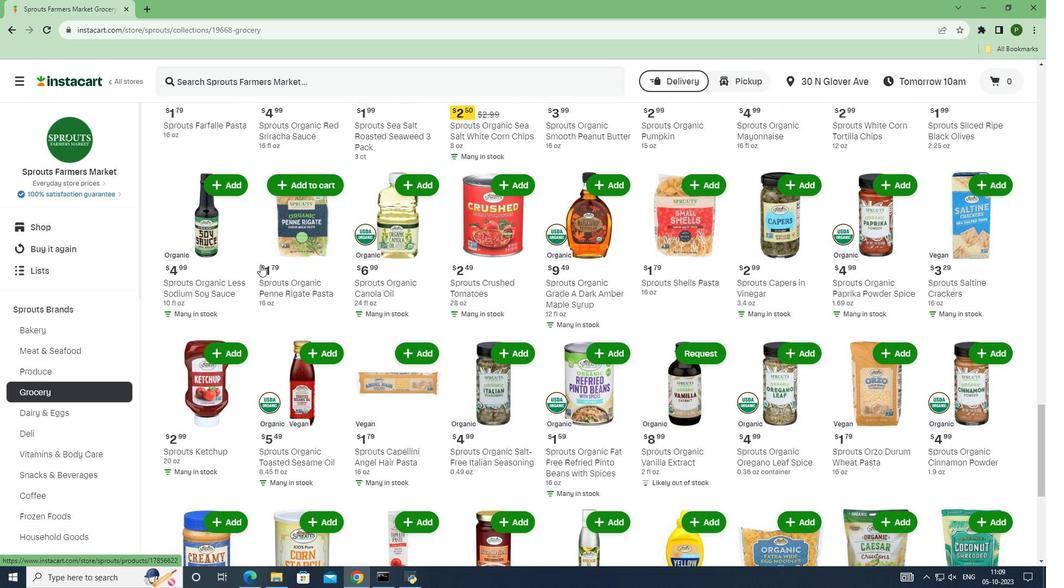 
Action: Mouse scrolled (260, 264) with delta (0, 0)
Screenshot: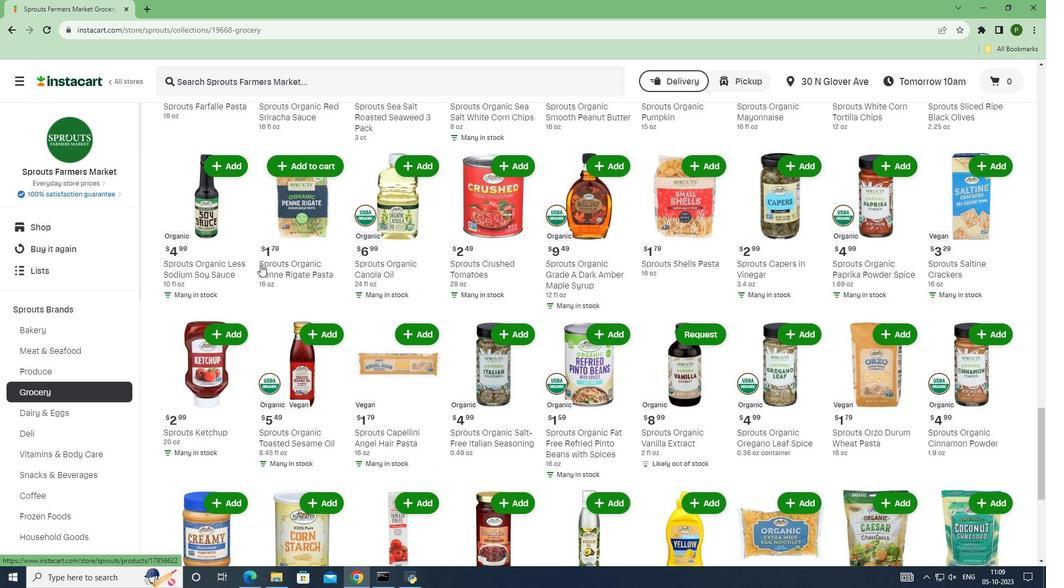 
Action: Mouse scrolled (260, 264) with delta (0, 0)
Screenshot: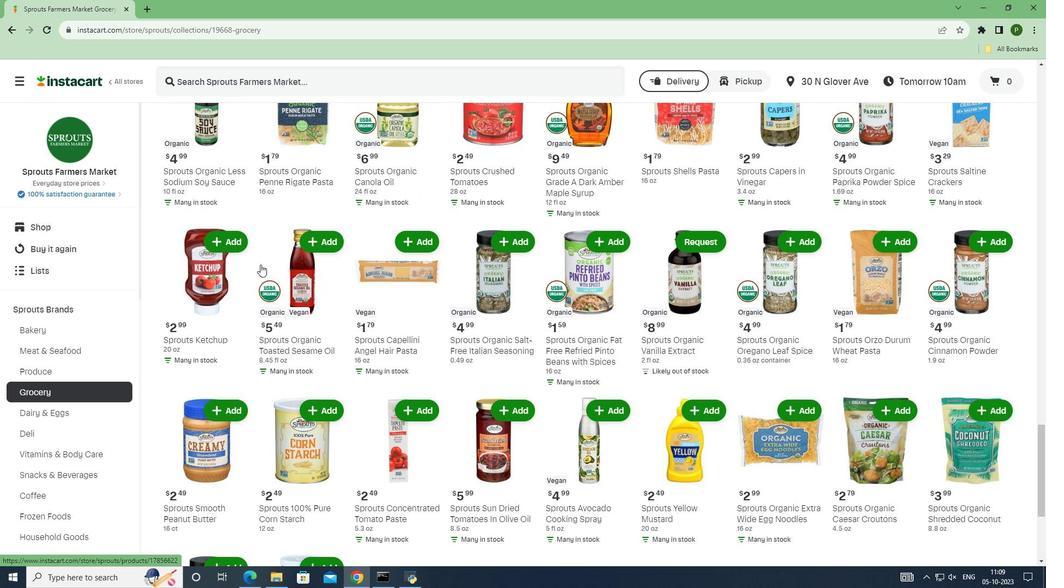 
Action: Mouse scrolled (260, 264) with delta (0, 0)
Screenshot: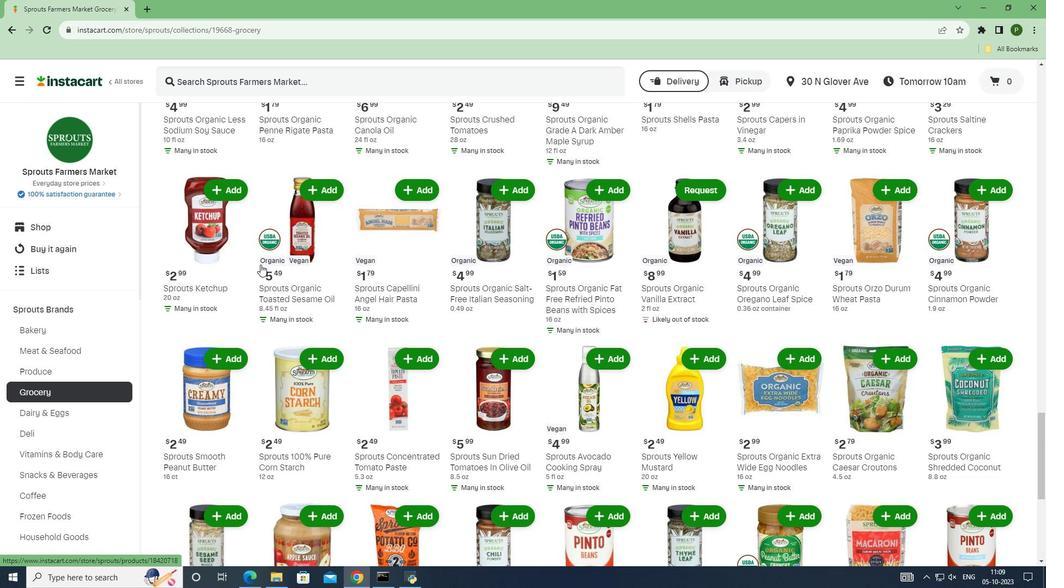 
Action: Mouse scrolled (260, 264) with delta (0, 0)
Screenshot: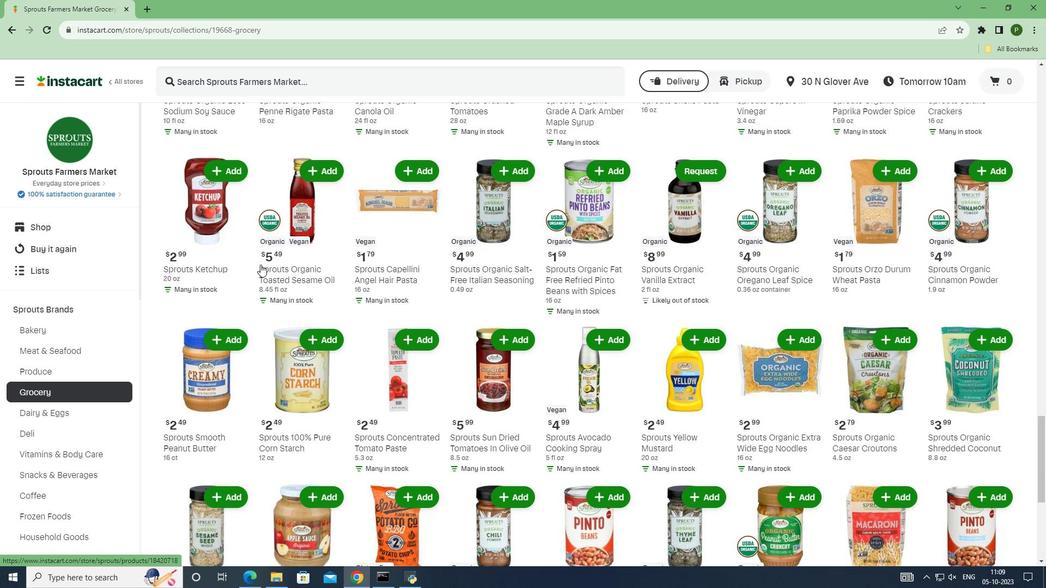 
Action: Mouse scrolled (260, 264) with delta (0, 0)
Screenshot: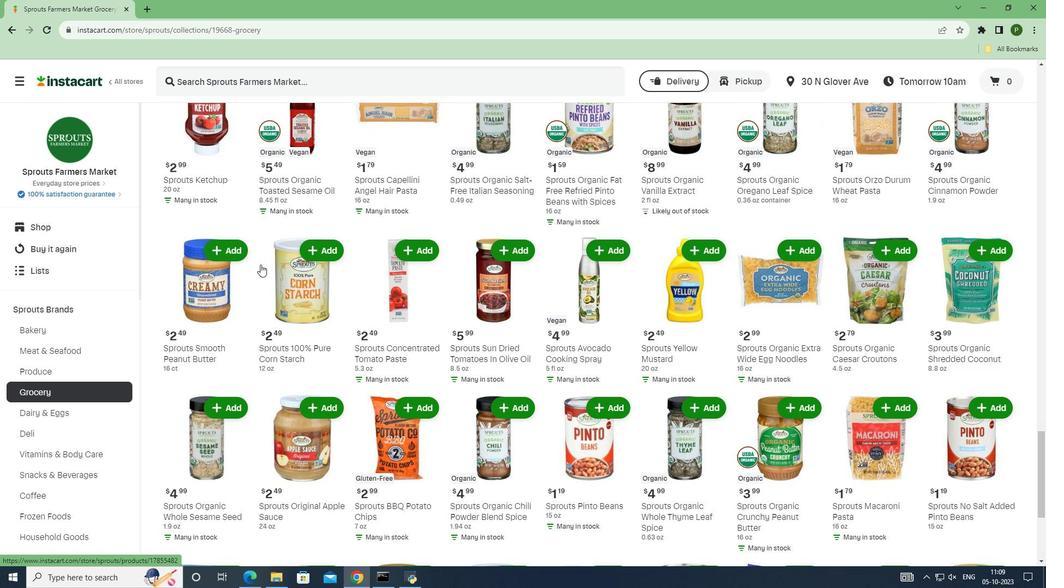 
Action: Mouse scrolled (260, 264) with delta (0, 0)
Screenshot: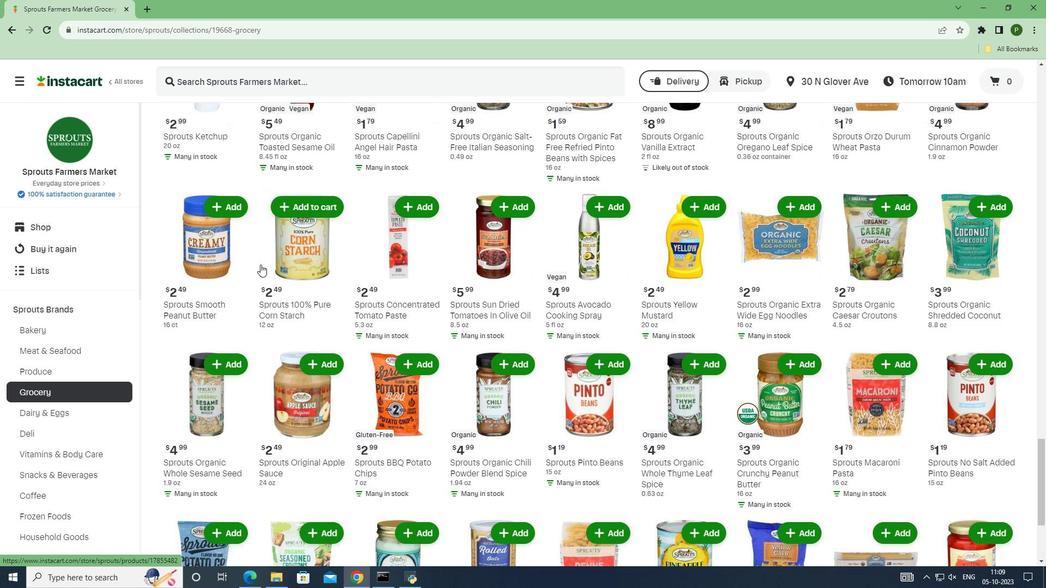 
Action: Mouse scrolled (260, 264) with delta (0, 0)
Screenshot: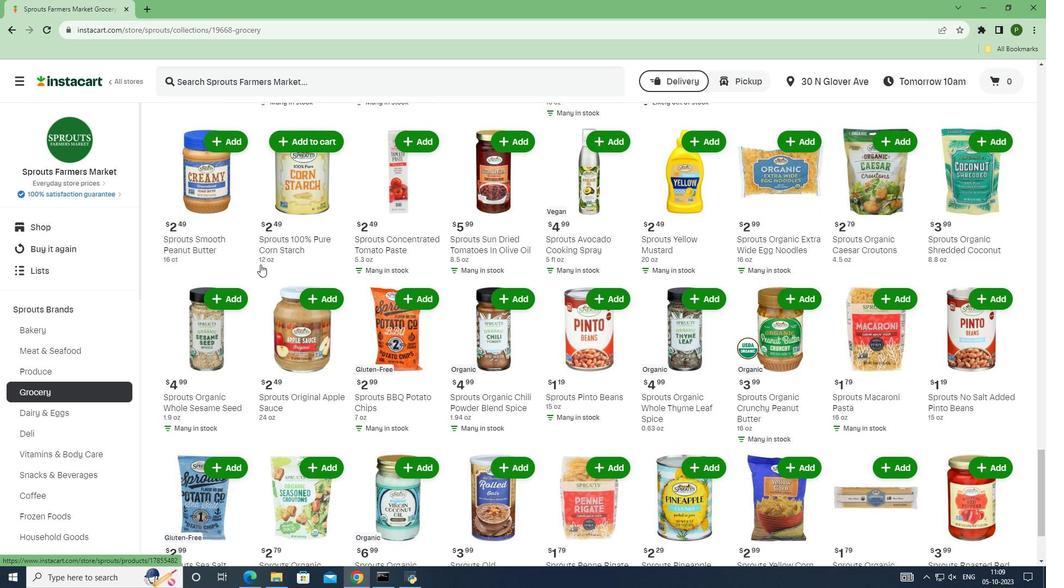 
Action: Mouse scrolled (260, 264) with delta (0, 0)
Screenshot: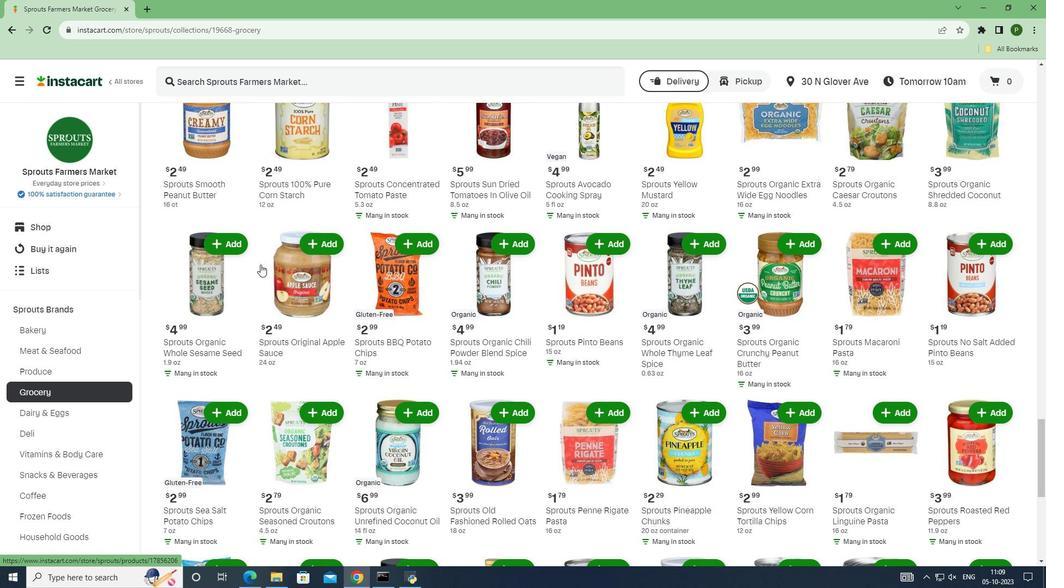 
Action: Mouse scrolled (260, 264) with delta (0, 0)
Screenshot: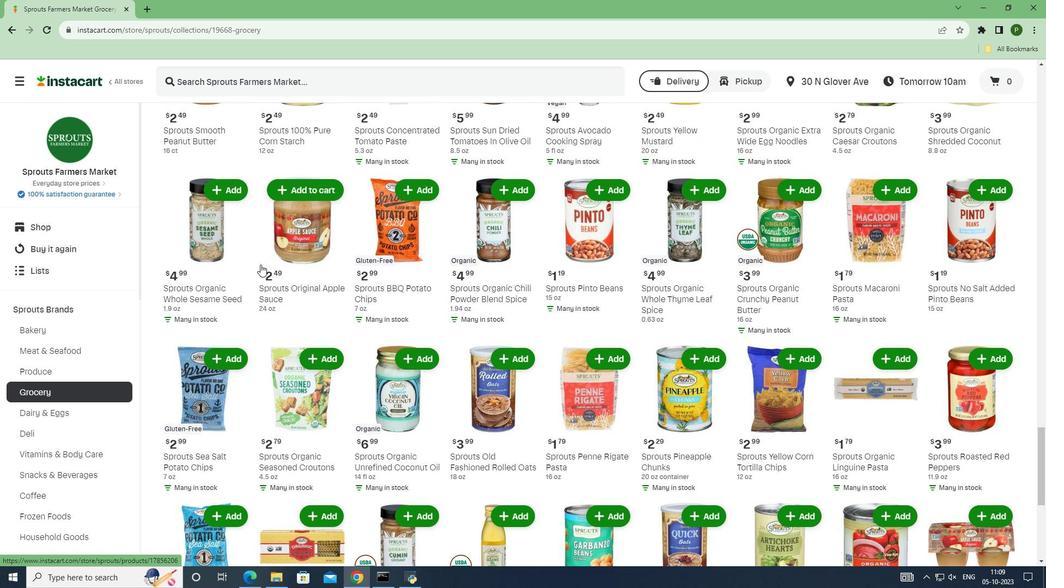 
Action: Mouse scrolled (260, 264) with delta (0, 0)
Screenshot: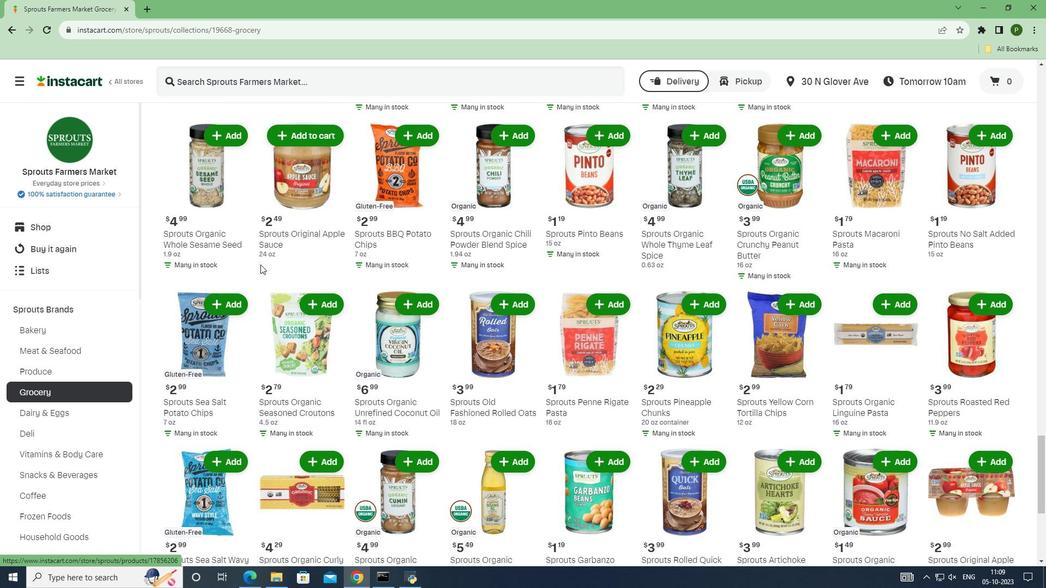 
Action: Mouse moved to (948, 405)
Screenshot: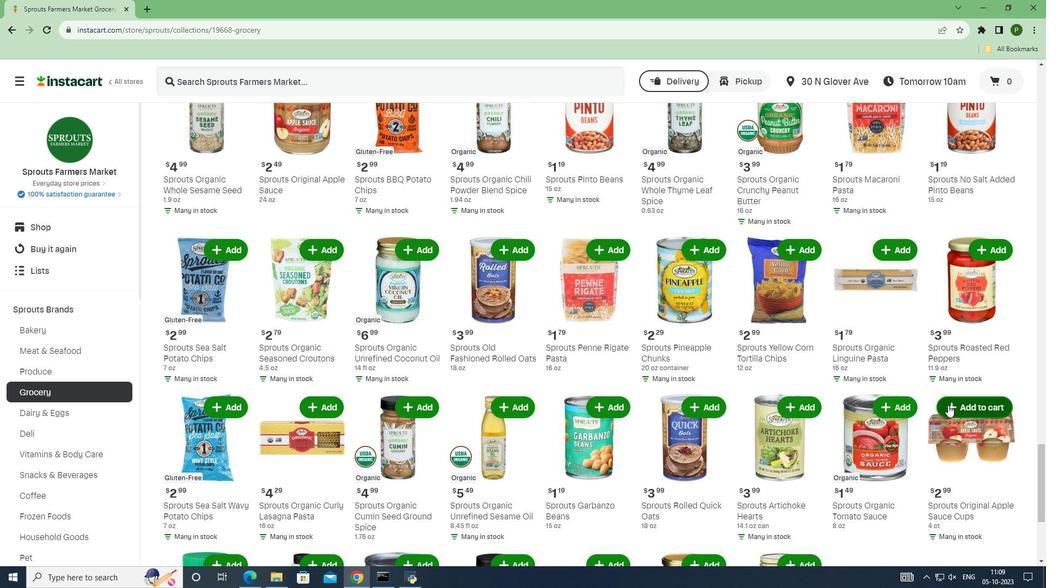 
Action: Mouse pressed left at (948, 405)
Screenshot: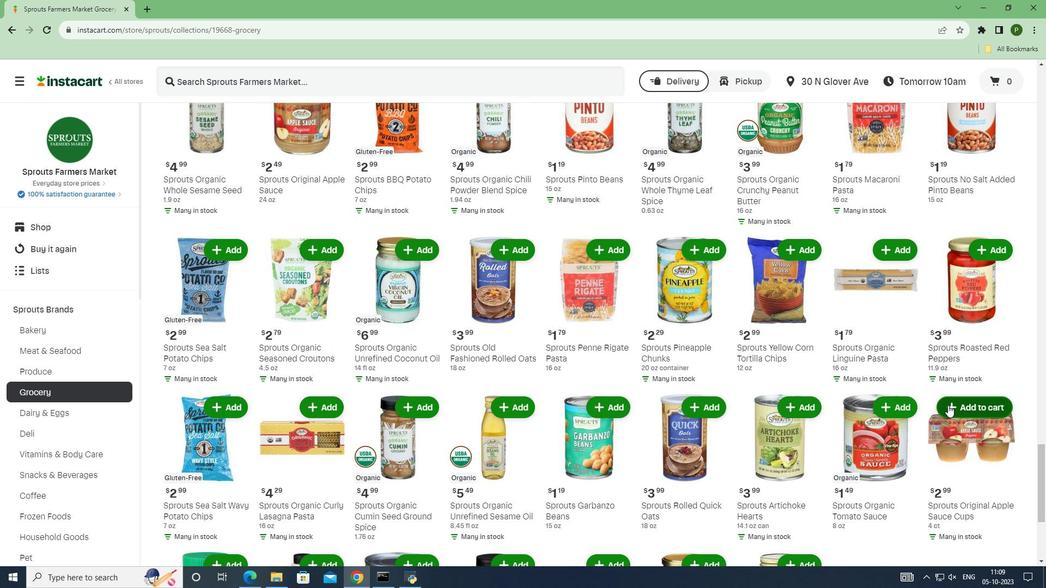 
